Task: Notify me on email for workflow runs on repositories set up with GitHub Actions.
Action: Mouse moved to (1094, 106)
Screenshot: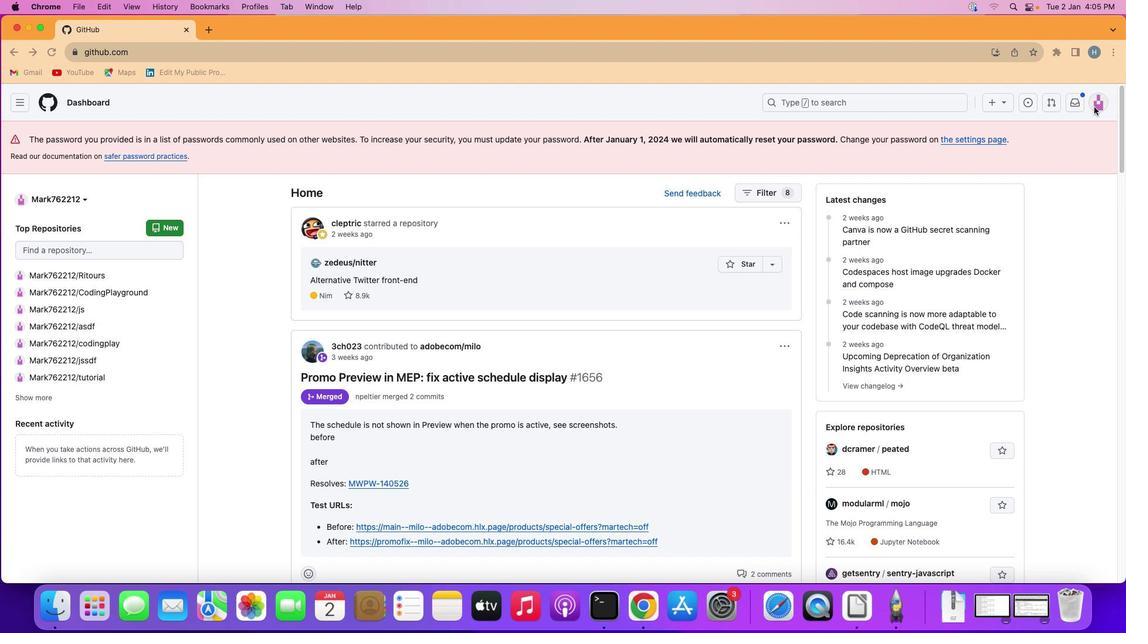 
Action: Mouse pressed left at (1094, 106)
Screenshot: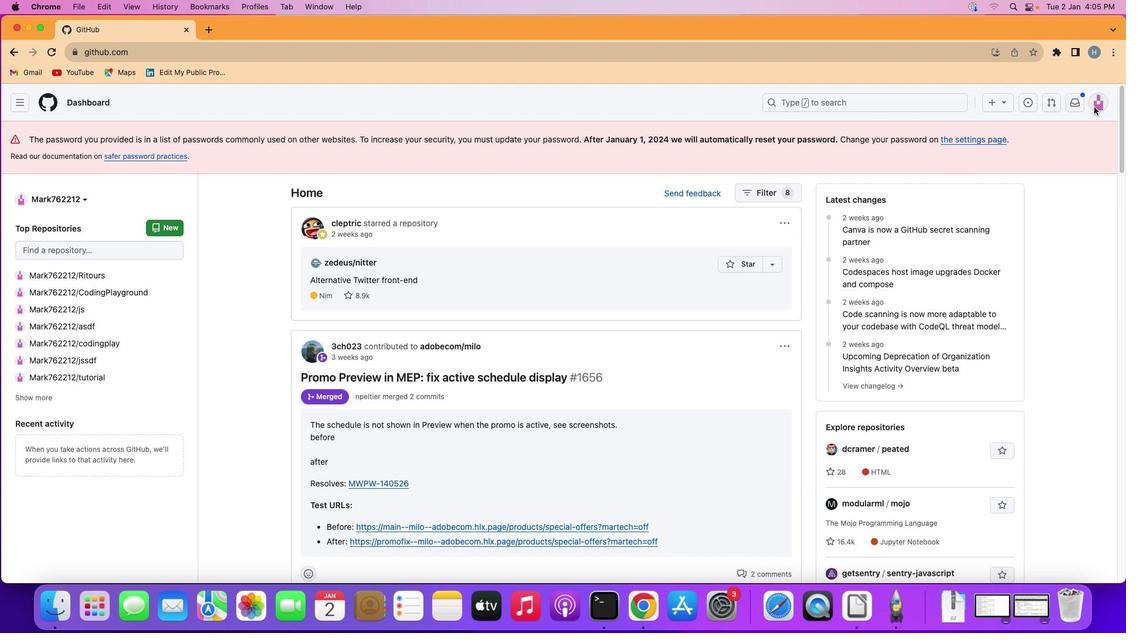
Action: Mouse moved to (1099, 98)
Screenshot: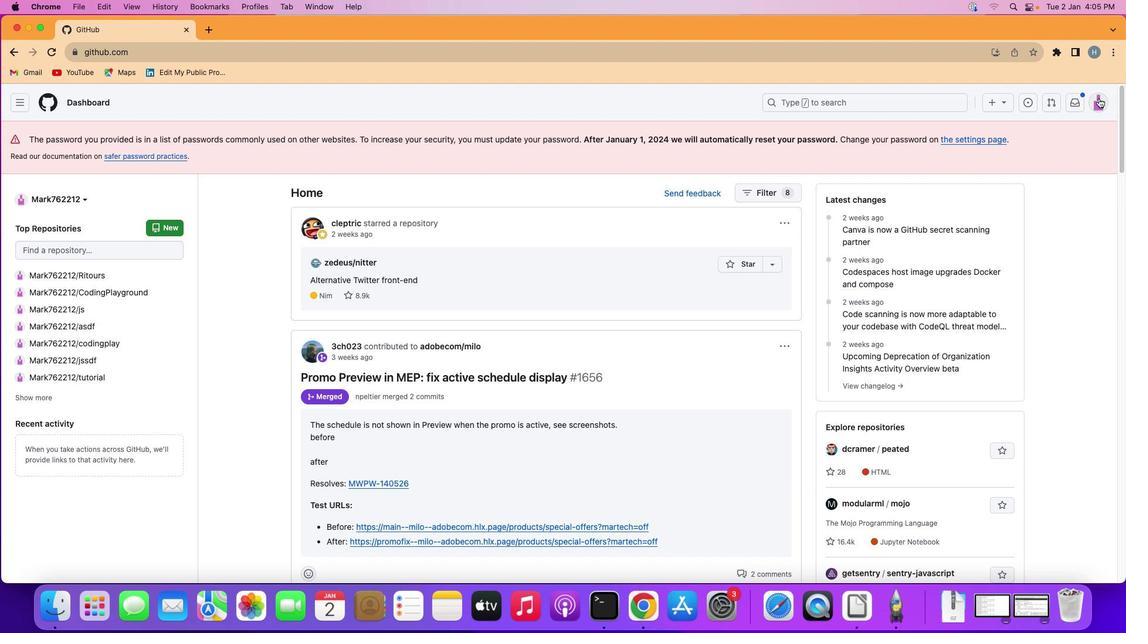 
Action: Mouse pressed left at (1099, 98)
Screenshot: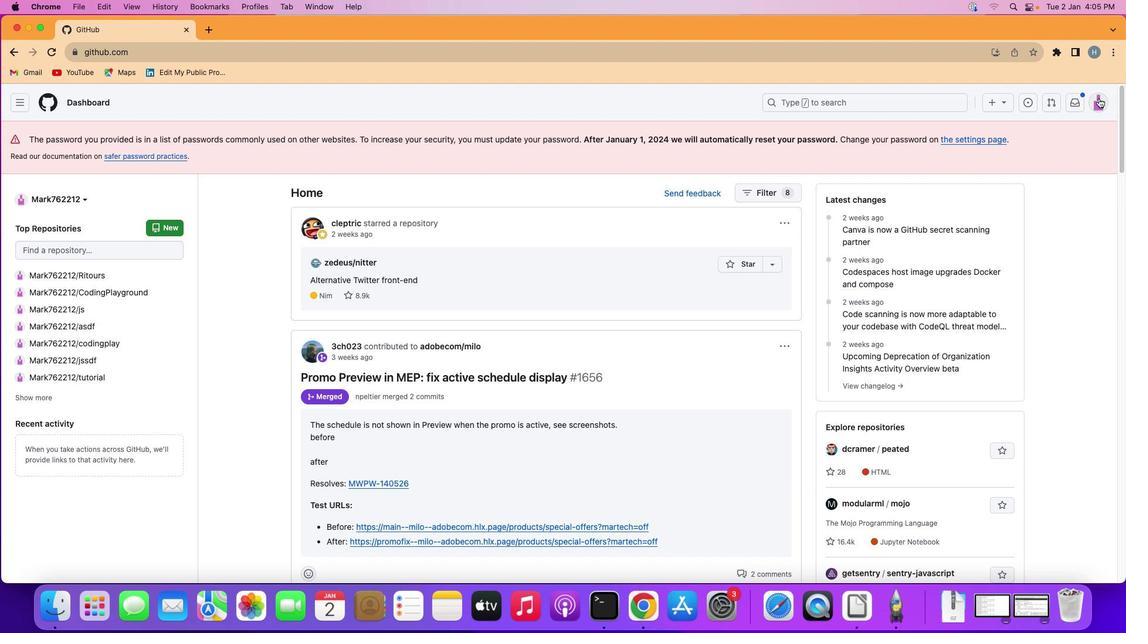 
Action: Mouse moved to (1004, 420)
Screenshot: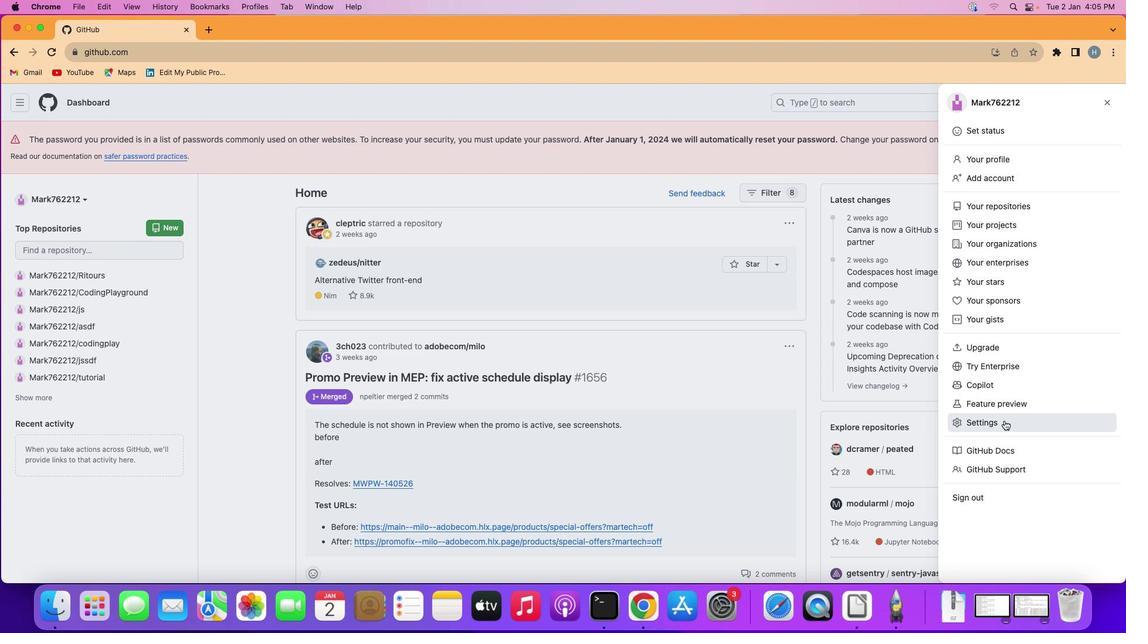 
Action: Mouse pressed left at (1004, 420)
Screenshot: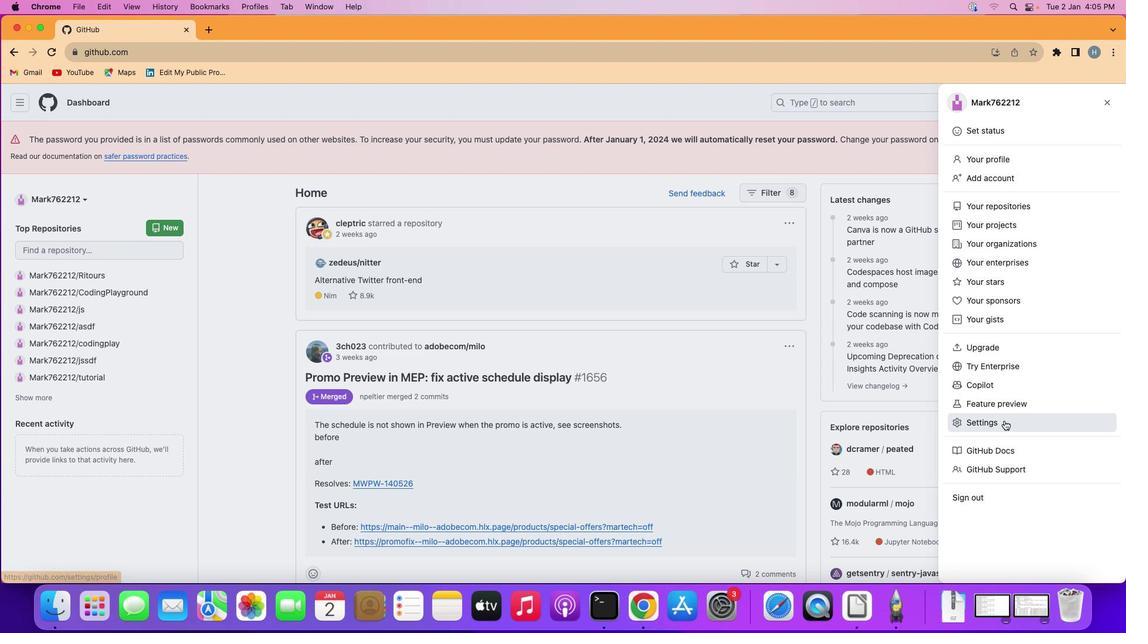 
Action: Mouse moved to (268, 321)
Screenshot: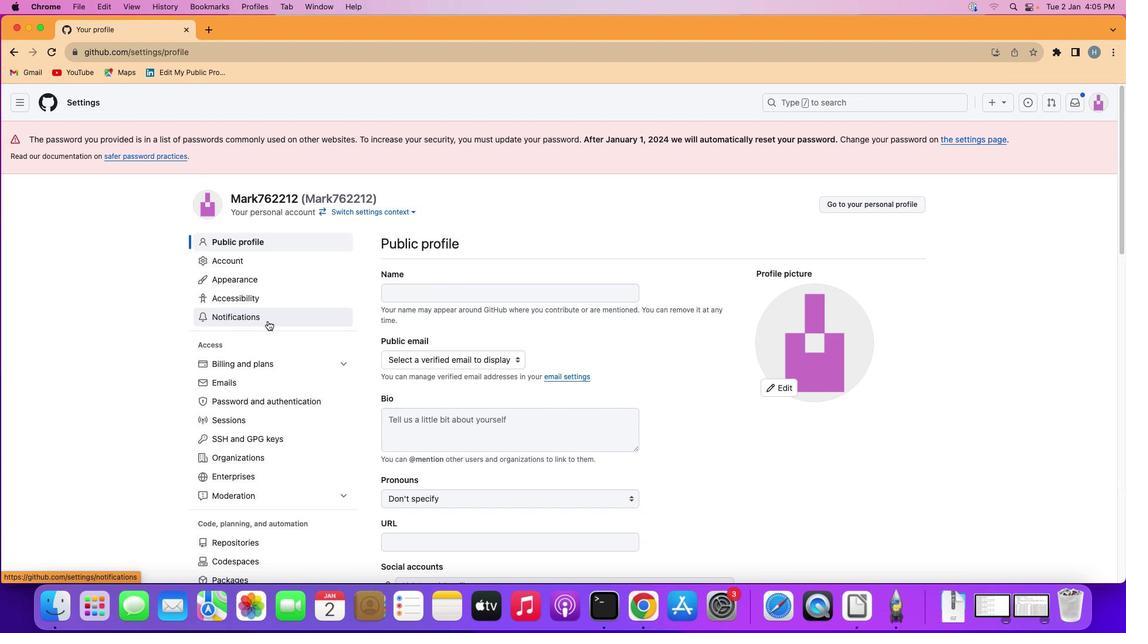 
Action: Mouse pressed left at (268, 321)
Screenshot: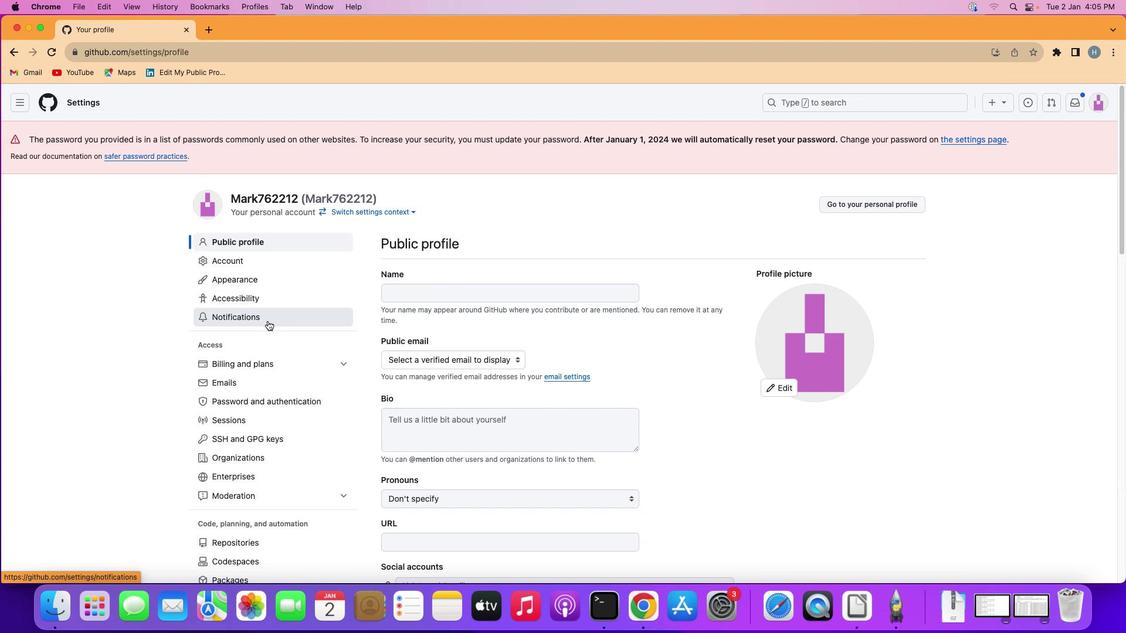 
Action: Mouse moved to (492, 370)
Screenshot: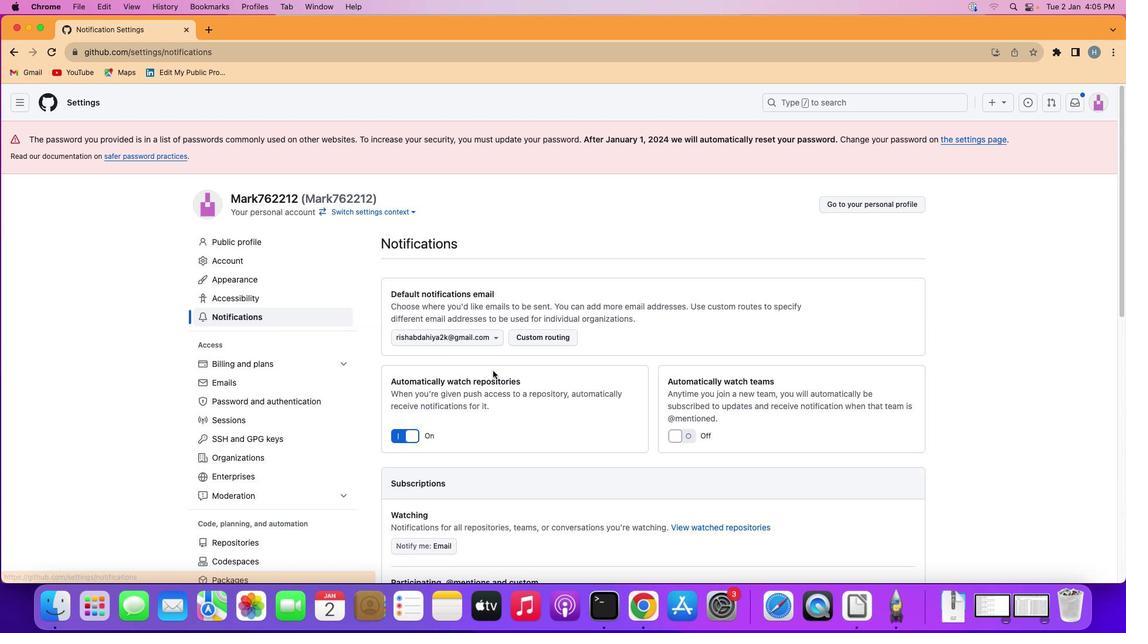 
Action: Mouse scrolled (492, 370) with delta (0, 0)
Screenshot: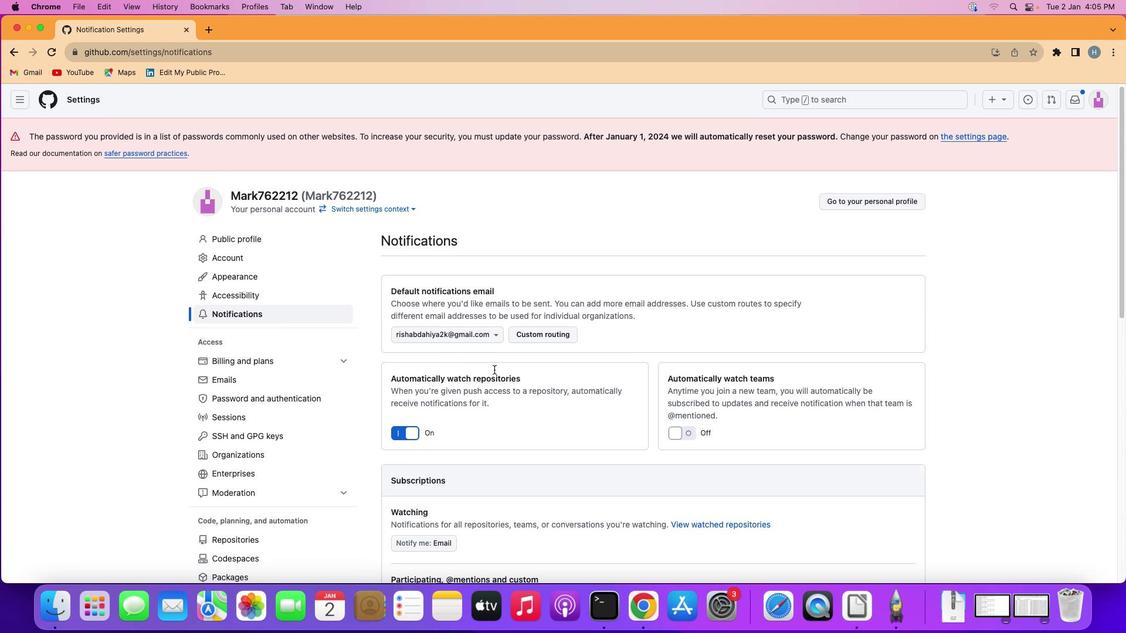 
Action: Mouse moved to (493, 370)
Screenshot: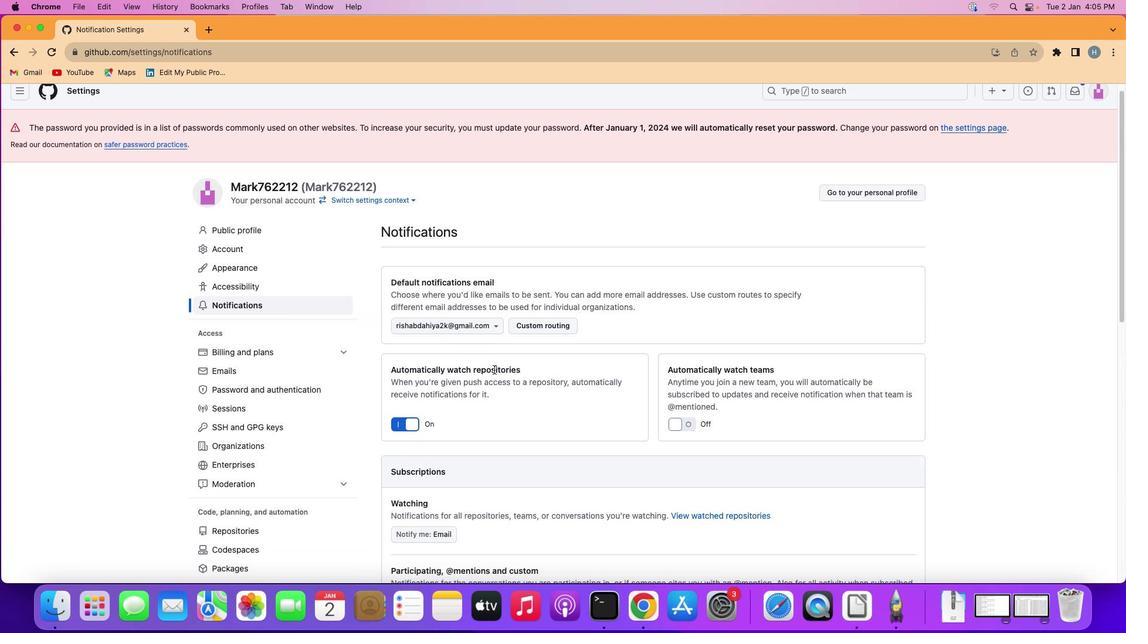 
Action: Mouse scrolled (493, 370) with delta (0, 0)
Screenshot: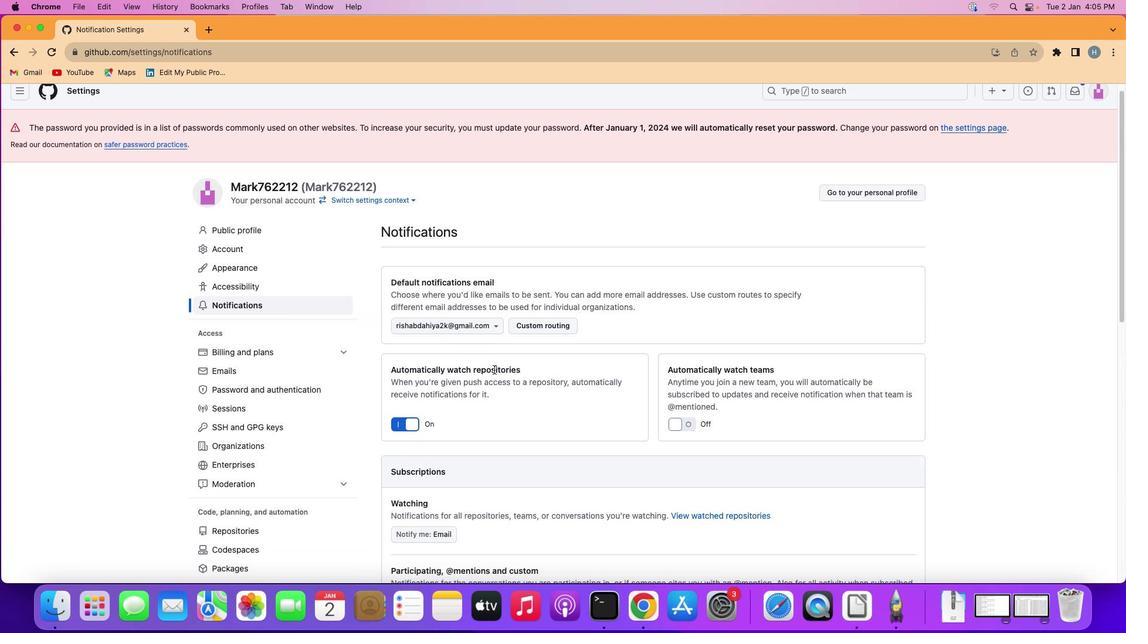 
Action: Mouse moved to (493, 370)
Screenshot: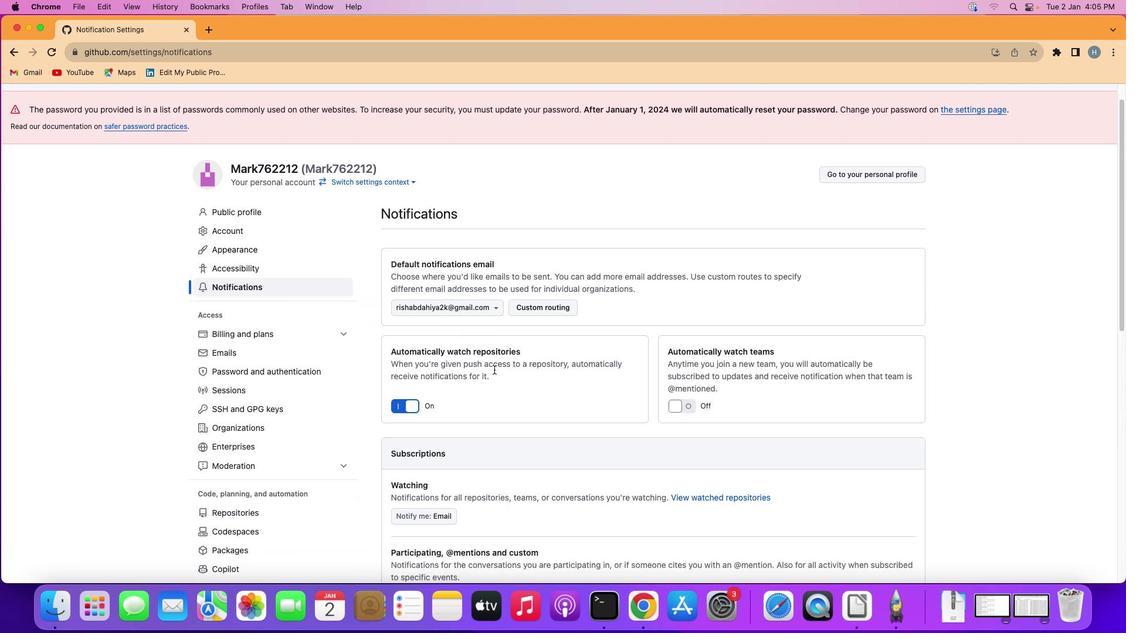
Action: Mouse scrolled (493, 370) with delta (0, -1)
Screenshot: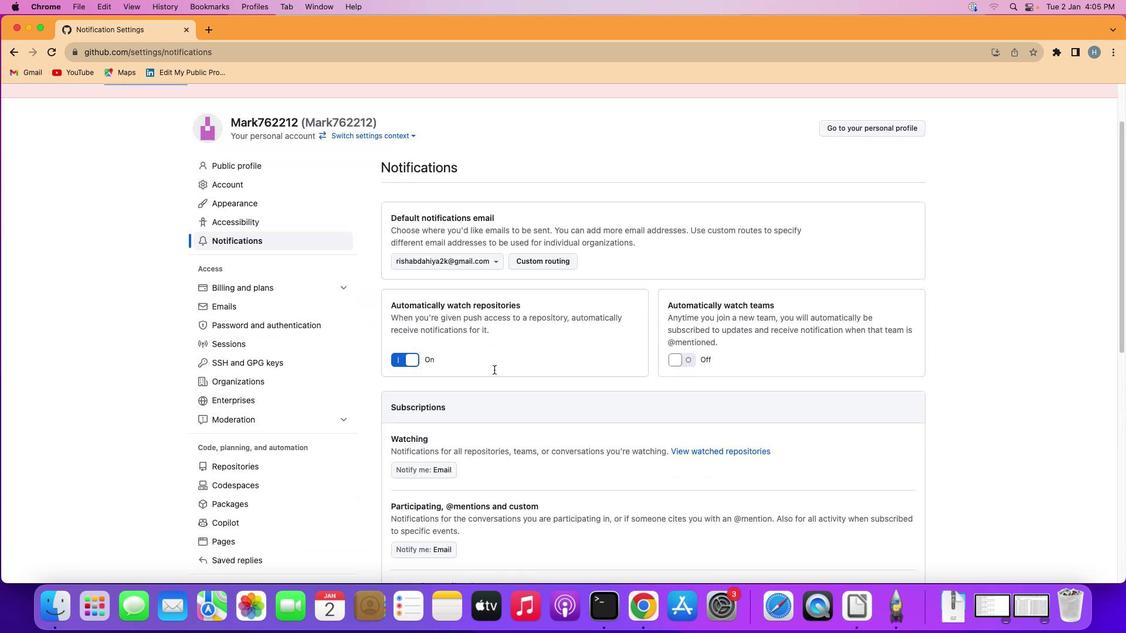 
Action: Mouse moved to (493, 370)
Screenshot: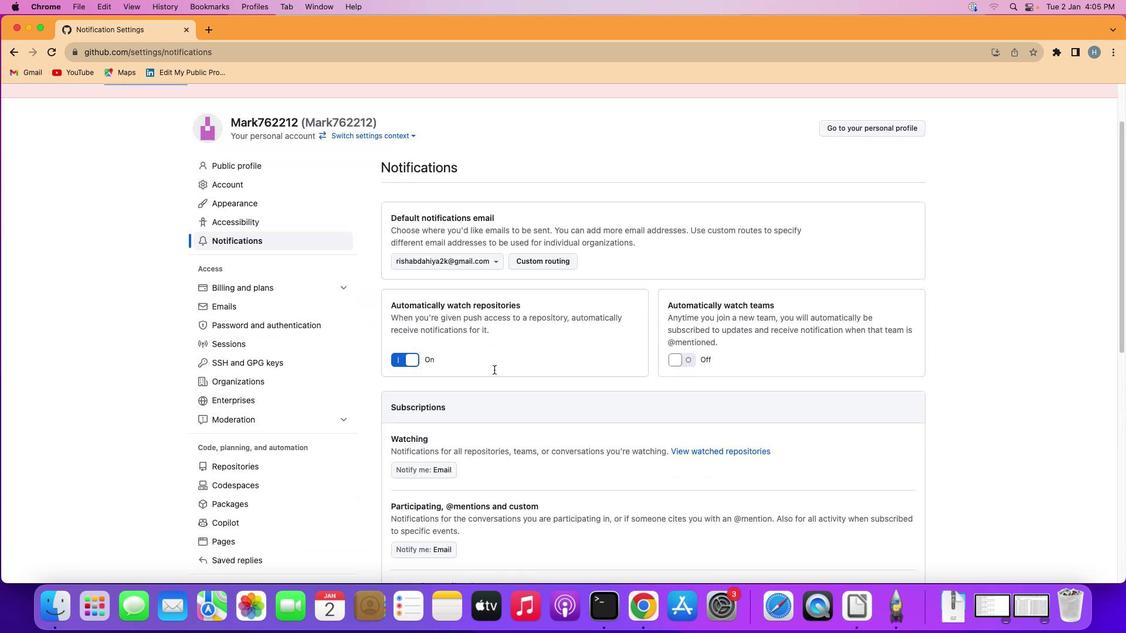 
Action: Mouse scrolled (493, 370) with delta (0, -1)
Screenshot: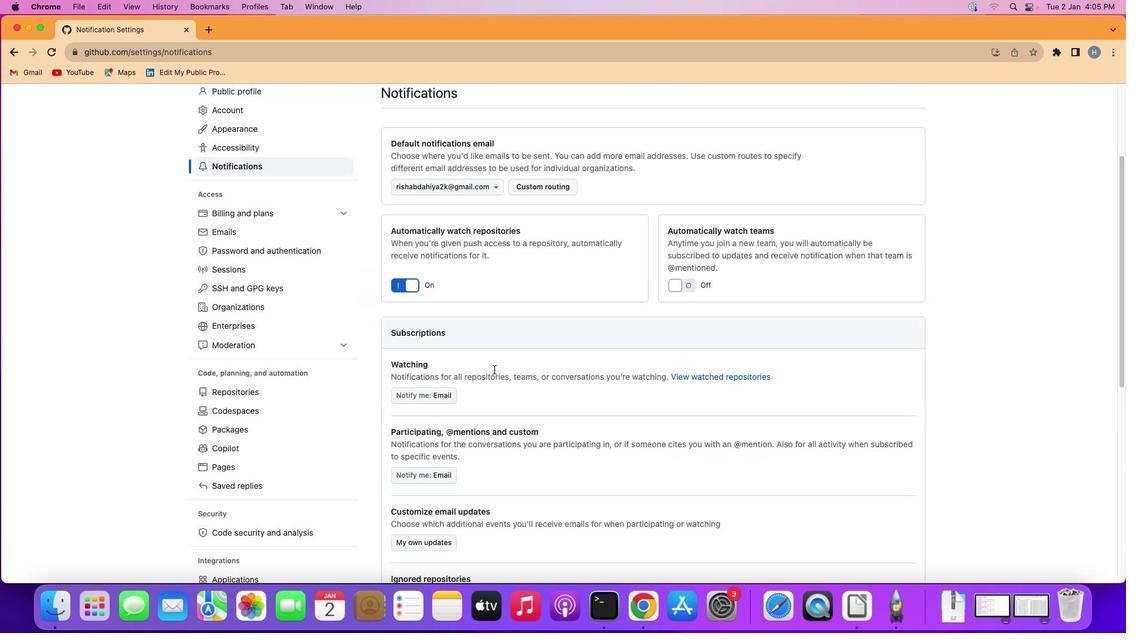 
Action: Mouse scrolled (493, 370) with delta (0, 0)
Screenshot: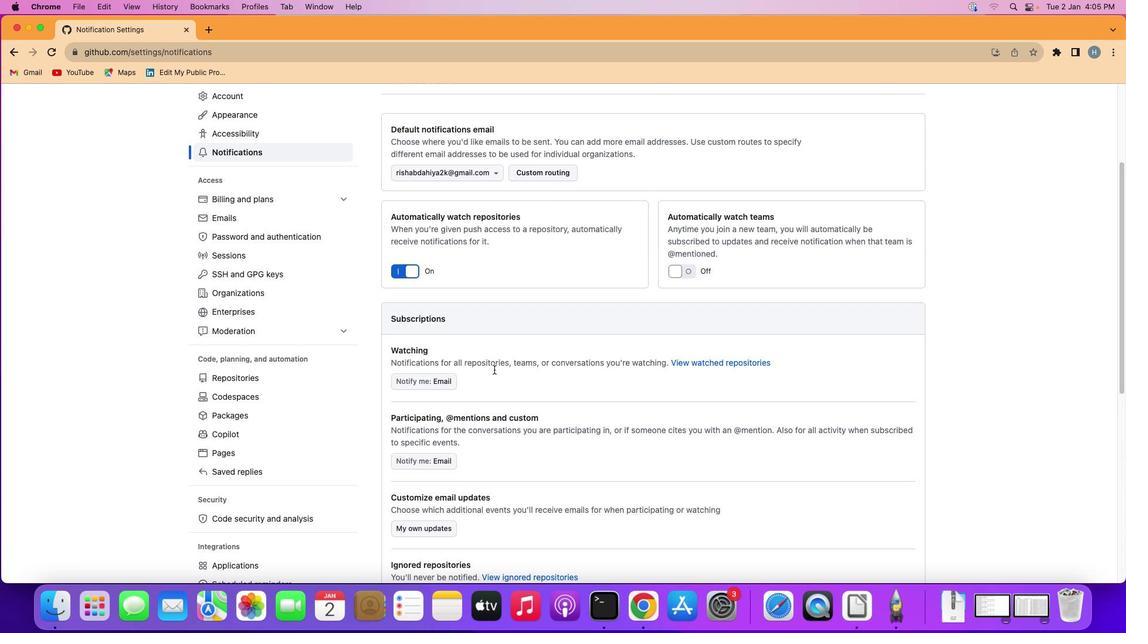 
Action: Mouse scrolled (493, 370) with delta (0, 1)
Screenshot: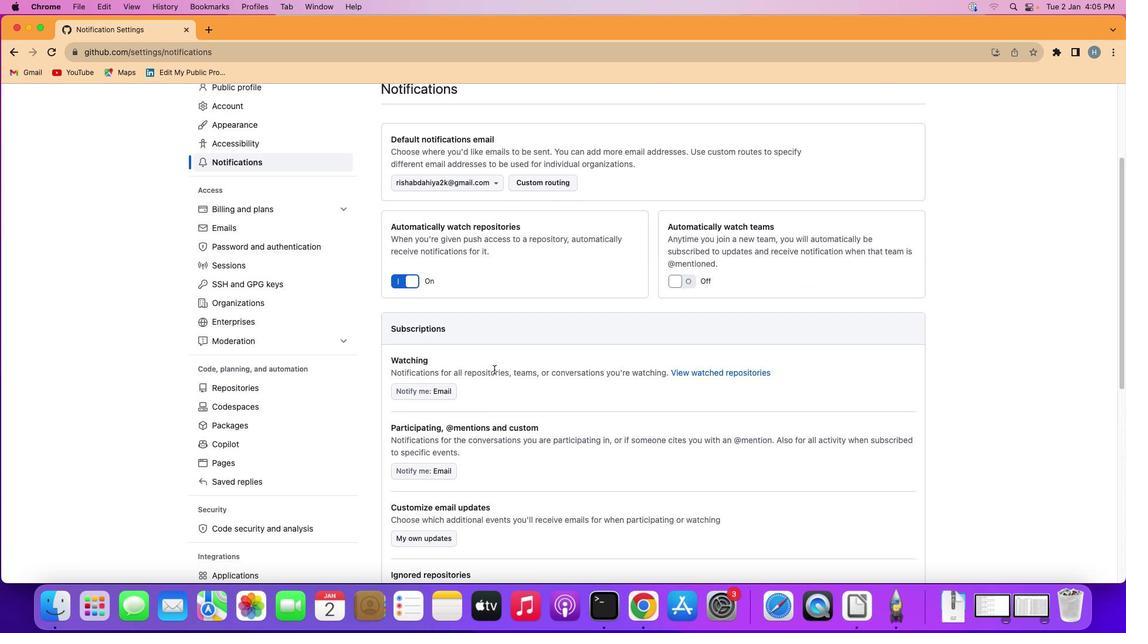 
Action: Mouse scrolled (493, 370) with delta (0, 0)
Screenshot: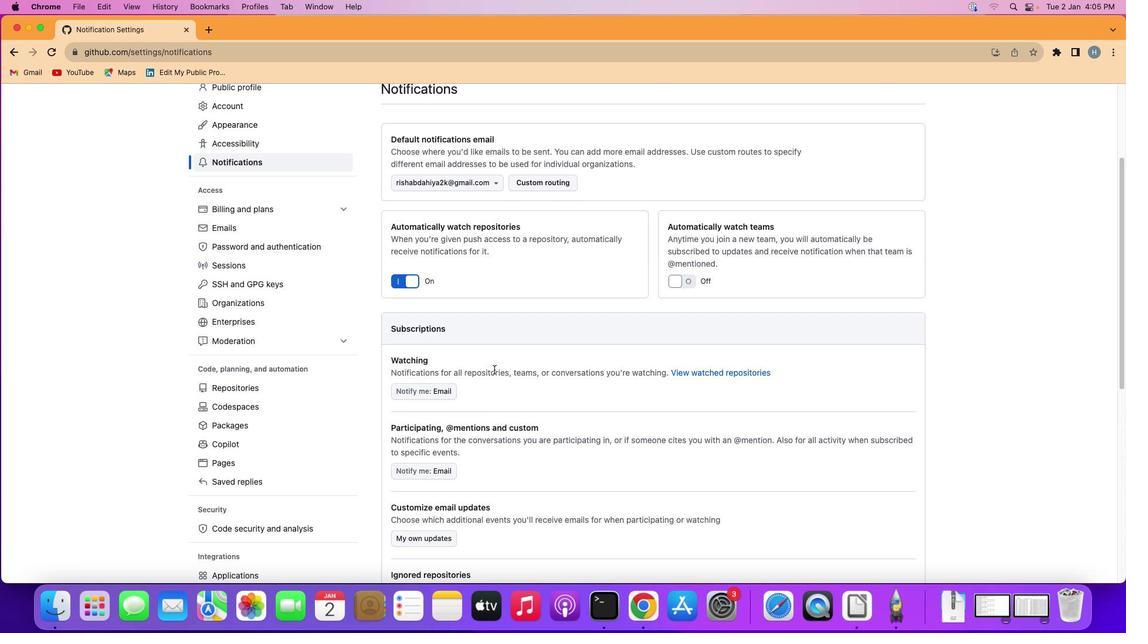 
Action: Mouse moved to (493, 369)
Screenshot: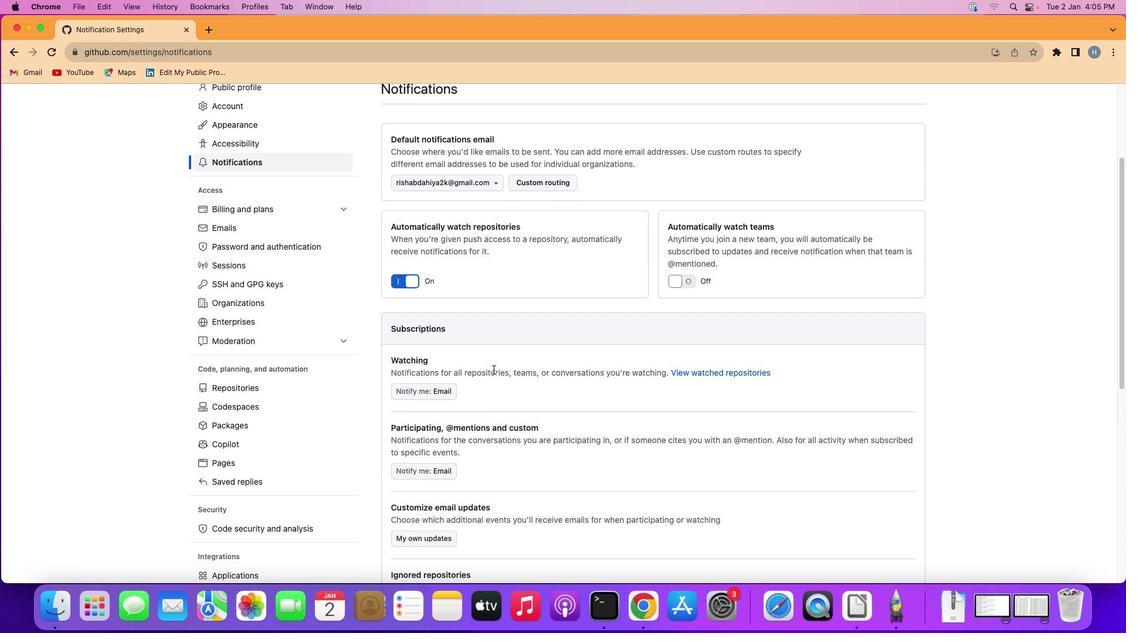 
Action: Mouse scrolled (493, 369) with delta (0, 0)
Screenshot: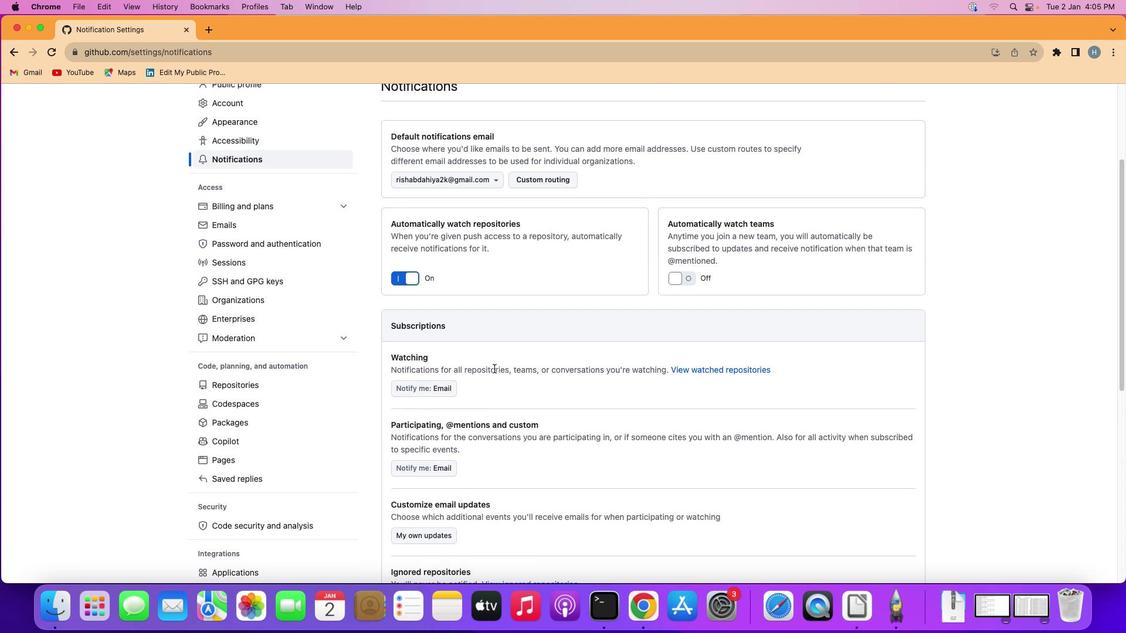 
Action: Mouse moved to (493, 369)
Screenshot: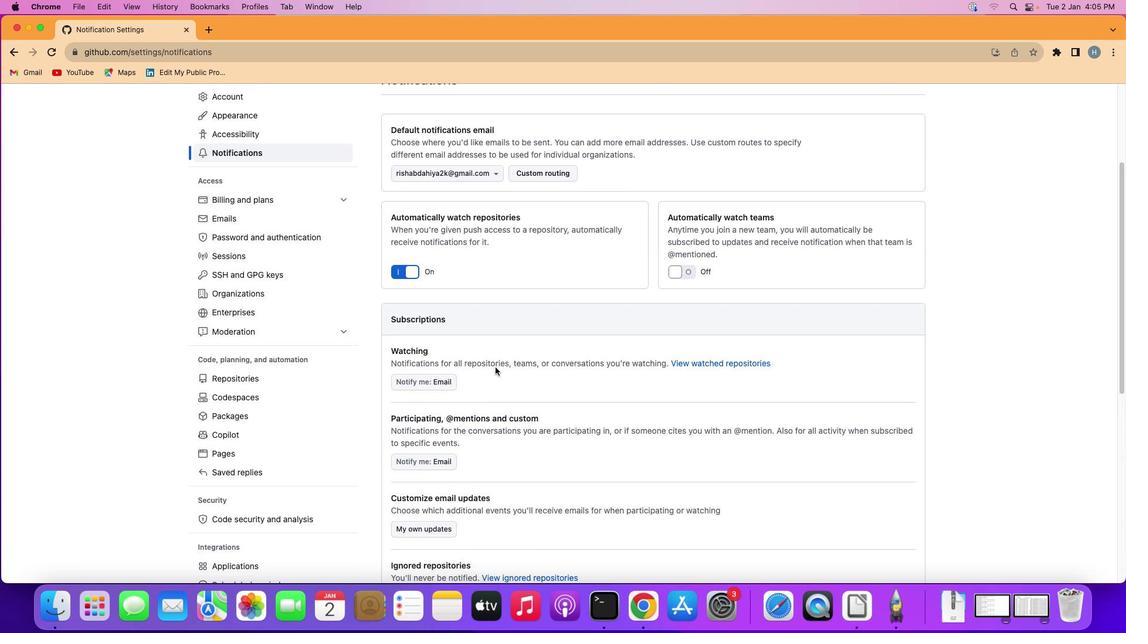 
Action: Mouse scrolled (493, 369) with delta (0, 0)
Screenshot: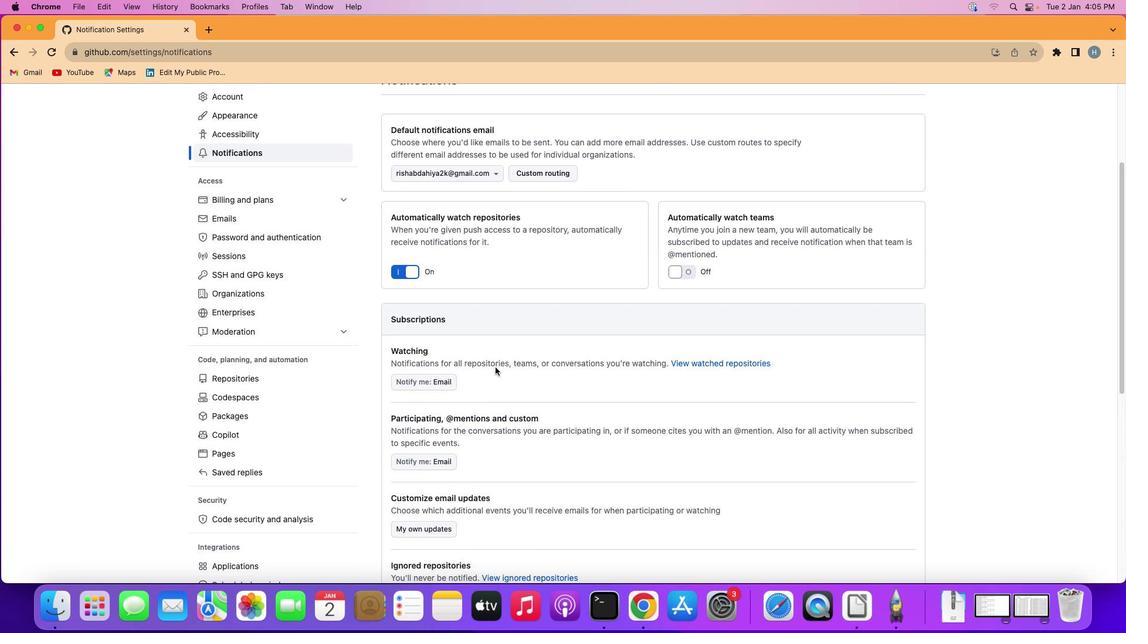 
Action: Mouse moved to (532, 371)
Screenshot: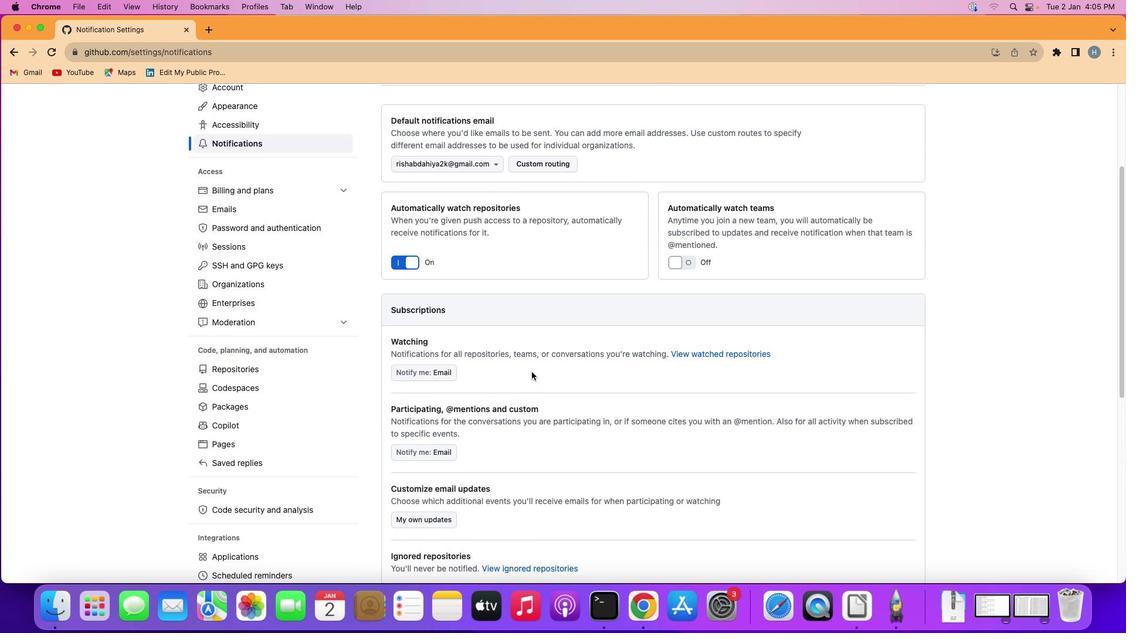 
Action: Mouse scrolled (532, 371) with delta (0, 0)
Screenshot: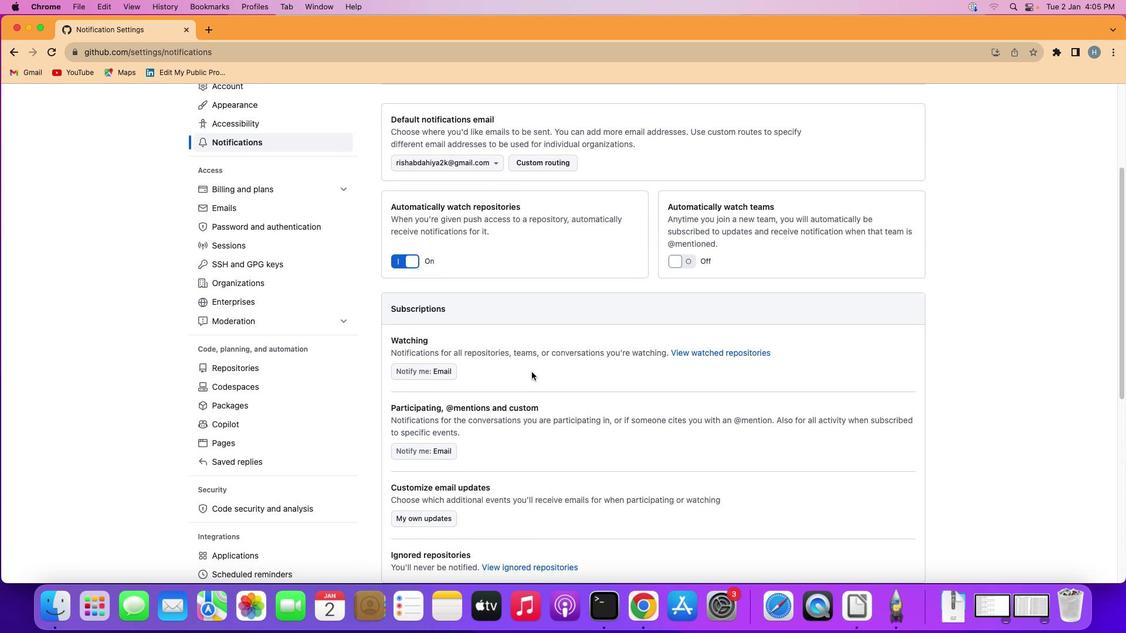 
Action: Mouse scrolled (532, 371) with delta (0, 0)
Screenshot: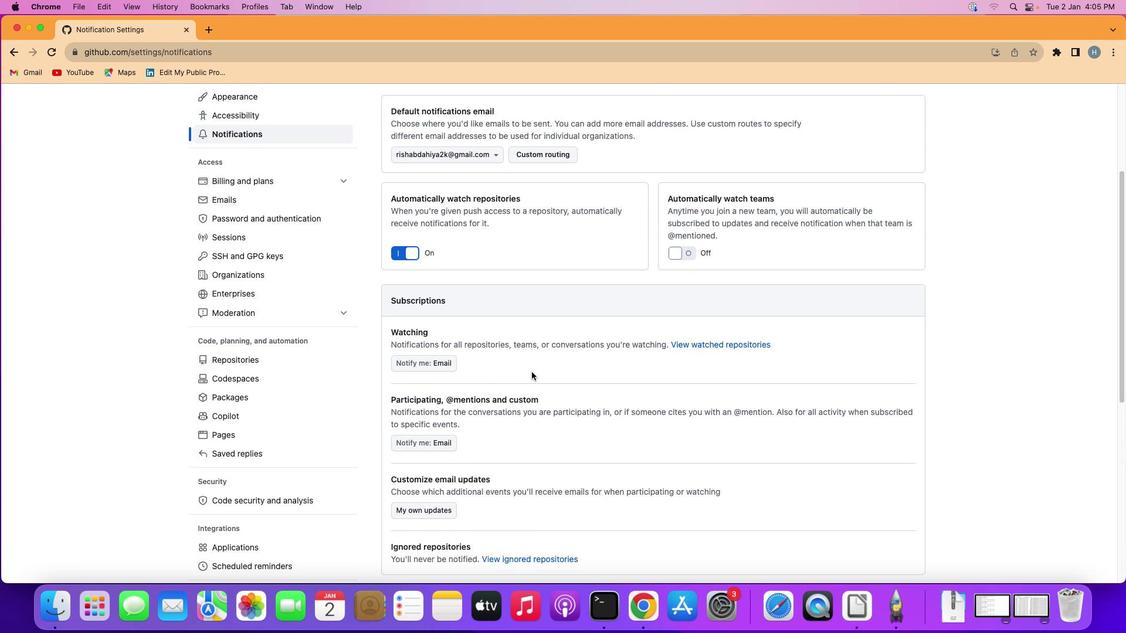 
Action: Mouse moved to (530, 373)
Screenshot: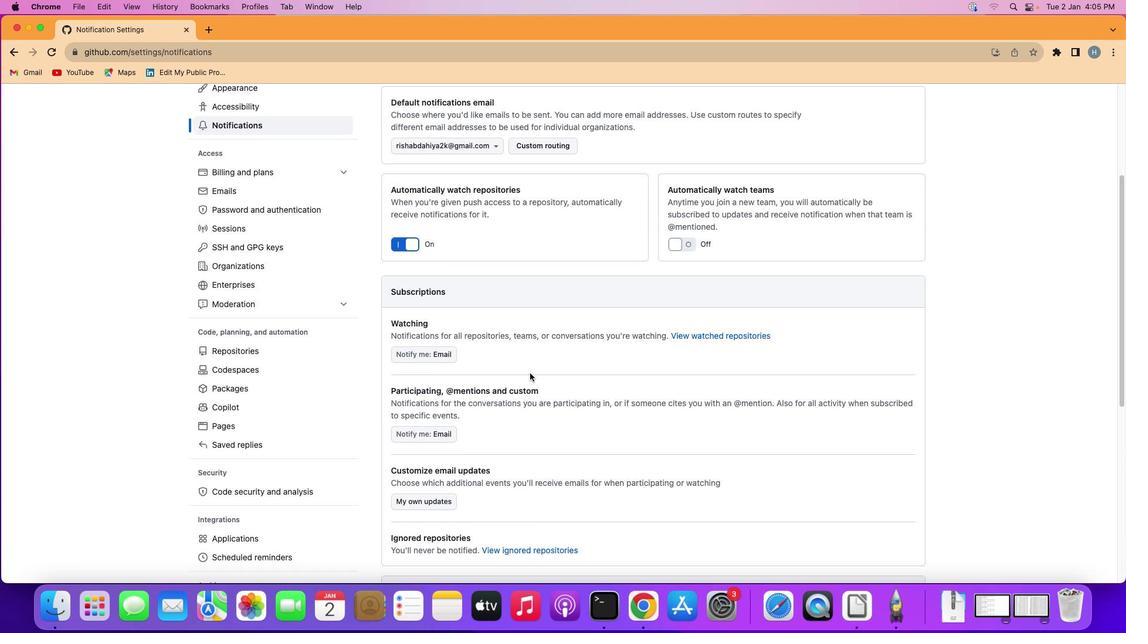 
Action: Mouse scrolled (530, 373) with delta (0, 0)
Screenshot: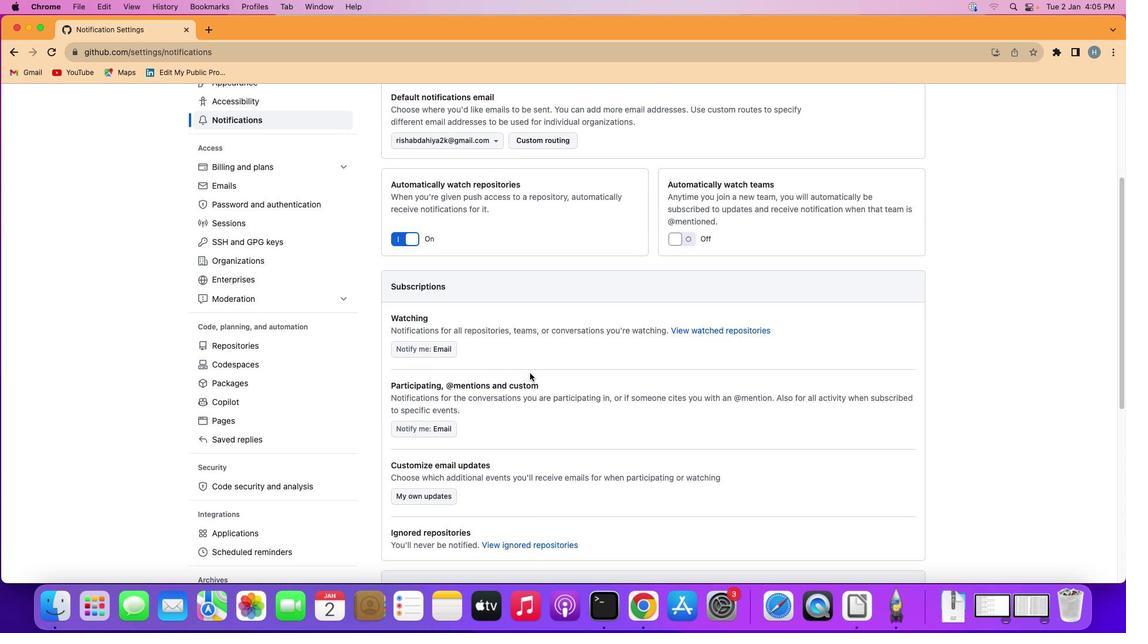 
Action: Mouse scrolled (530, 373) with delta (0, 0)
Screenshot: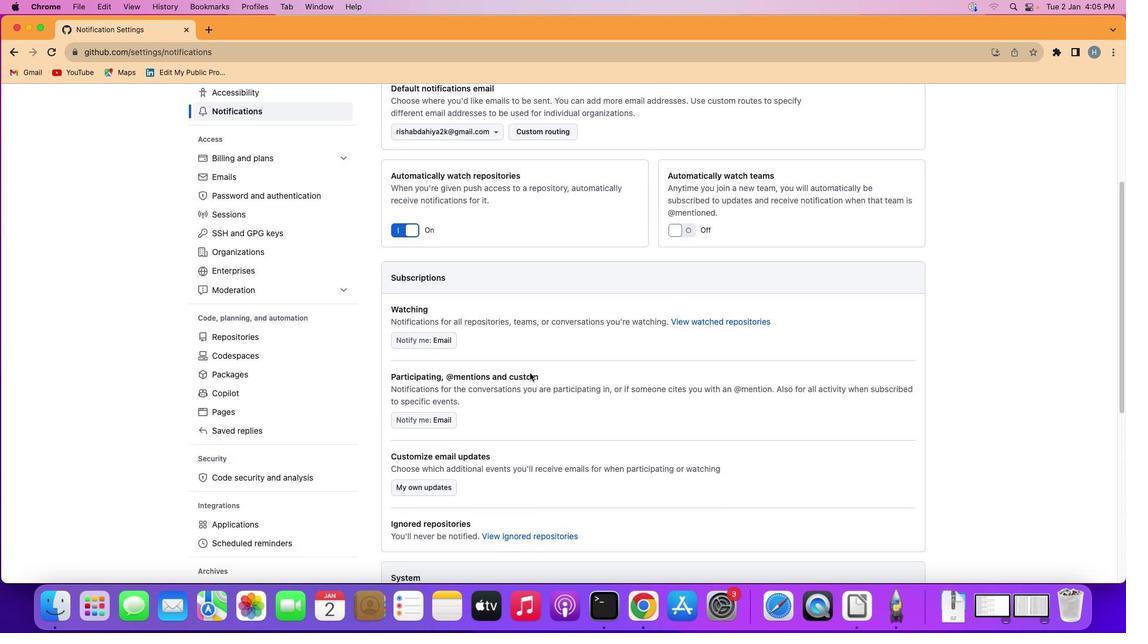 
Action: Mouse moved to (528, 377)
Screenshot: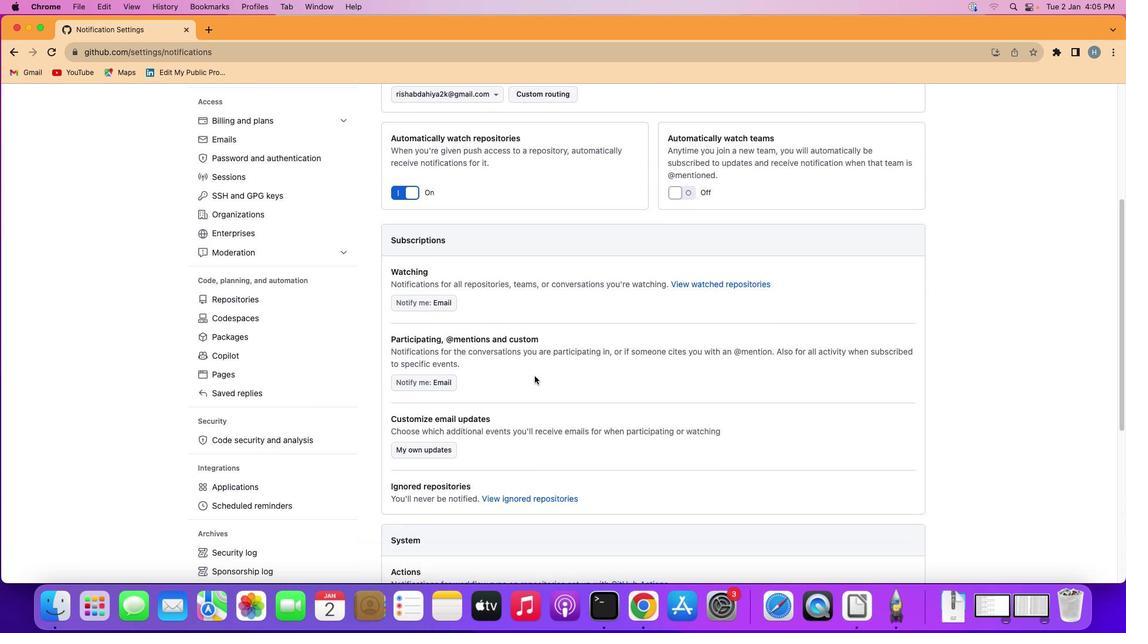 
Action: Mouse scrolled (528, 377) with delta (0, 0)
Screenshot: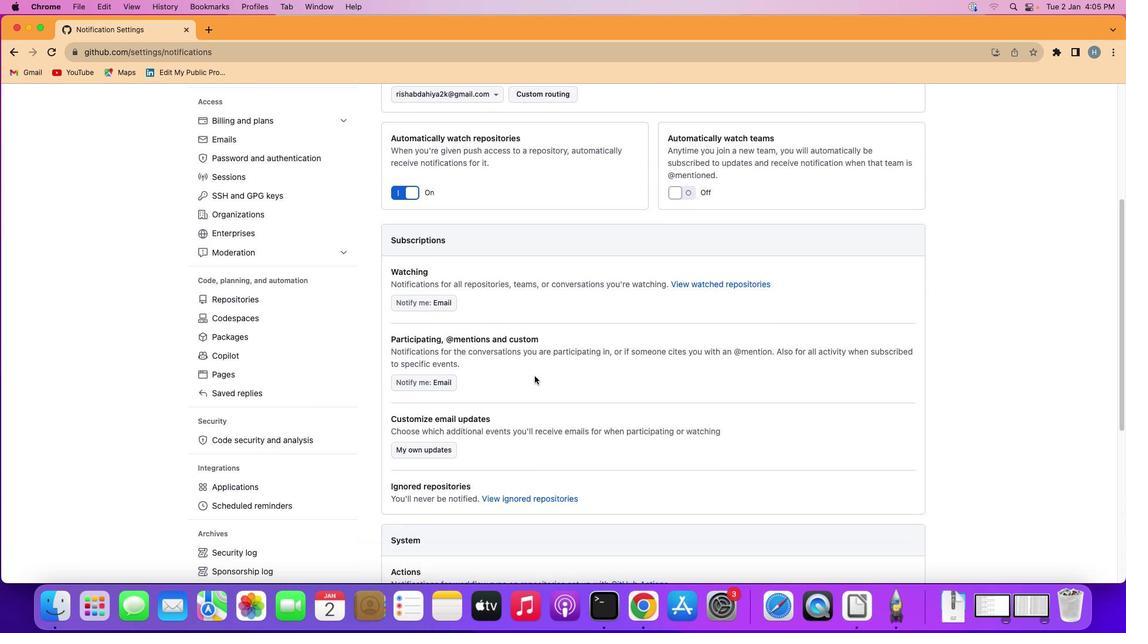 
Action: Mouse moved to (529, 377)
Screenshot: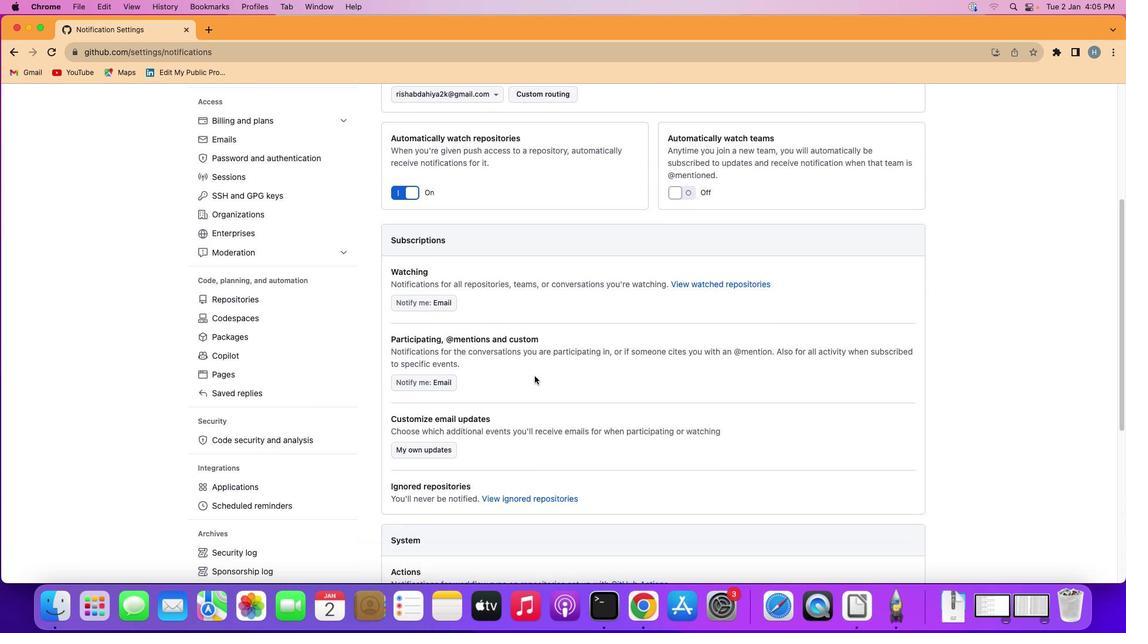 
Action: Mouse scrolled (529, 377) with delta (0, 0)
Screenshot: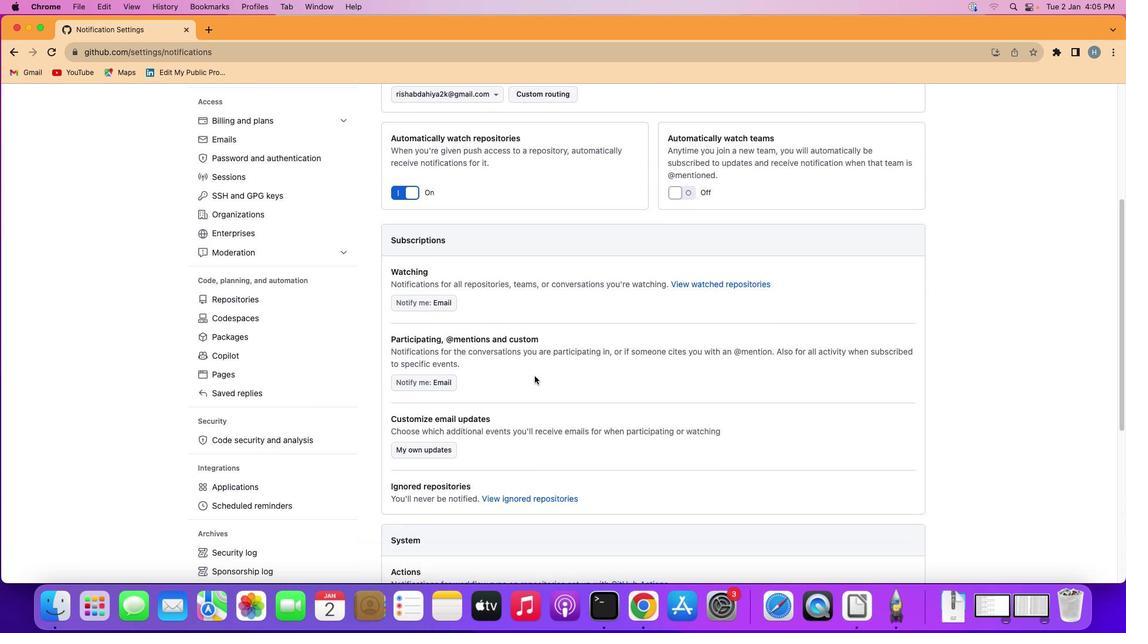 
Action: Mouse moved to (530, 377)
Screenshot: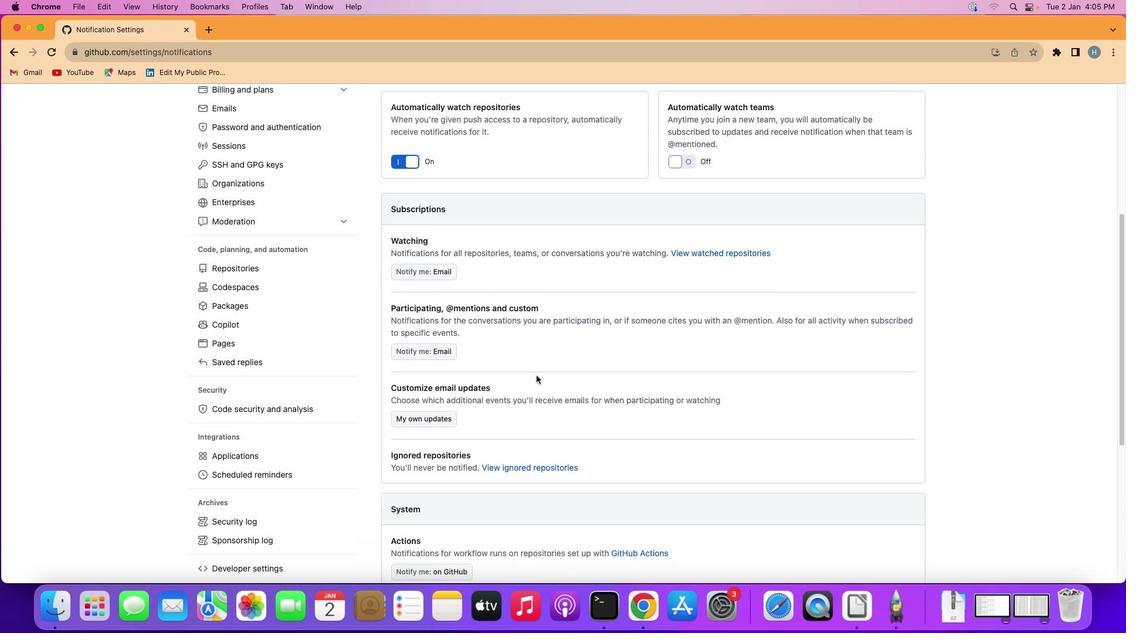 
Action: Mouse scrolled (530, 377) with delta (0, -1)
Screenshot: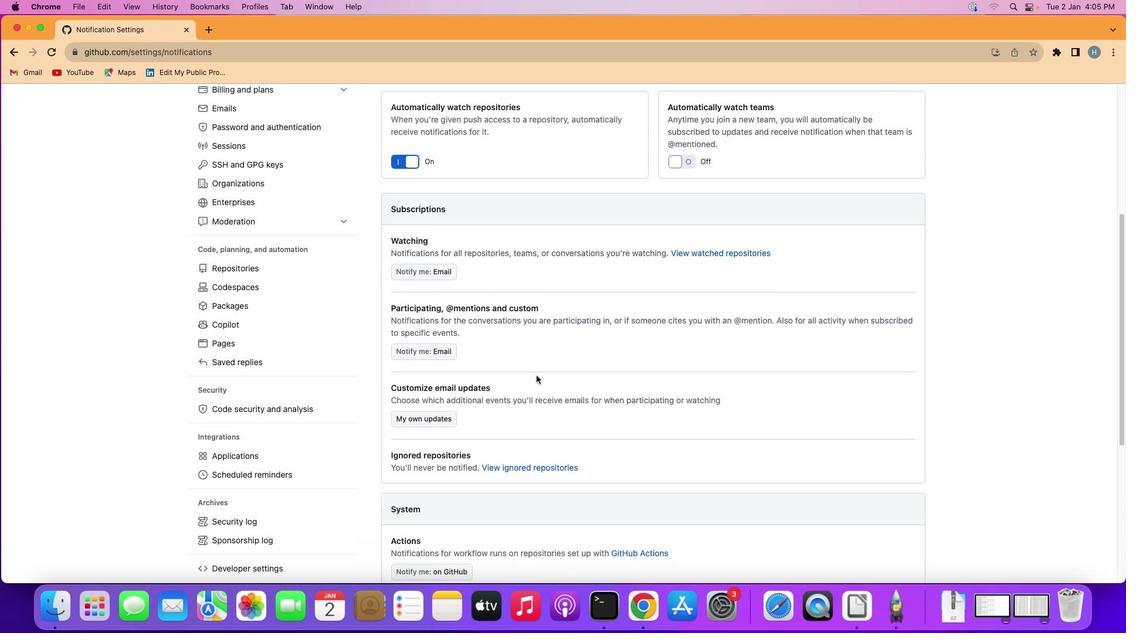 
Action: Mouse moved to (544, 371)
Screenshot: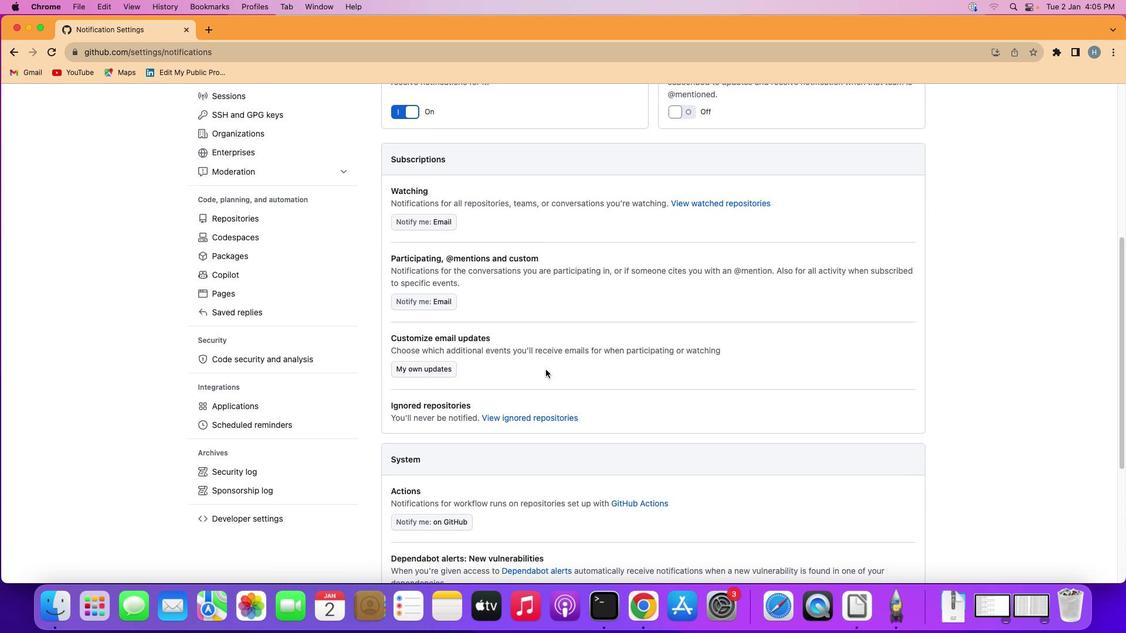 
Action: Mouse scrolled (544, 371) with delta (0, 0)
Screenshot: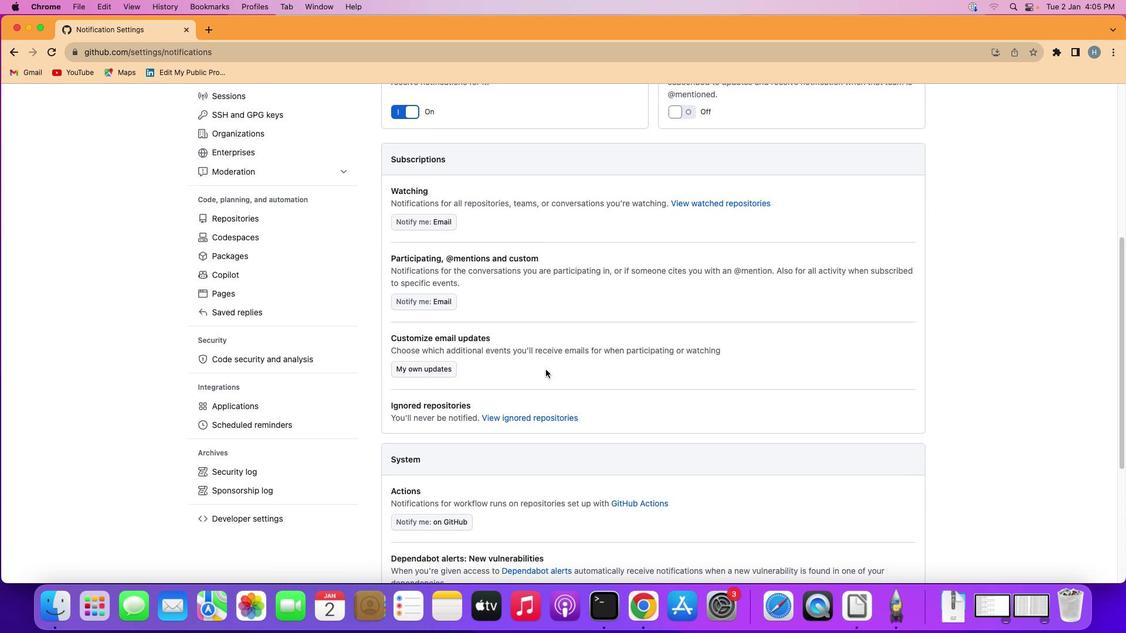 
Action: Mouse moved to (545, 371)
Screenshot: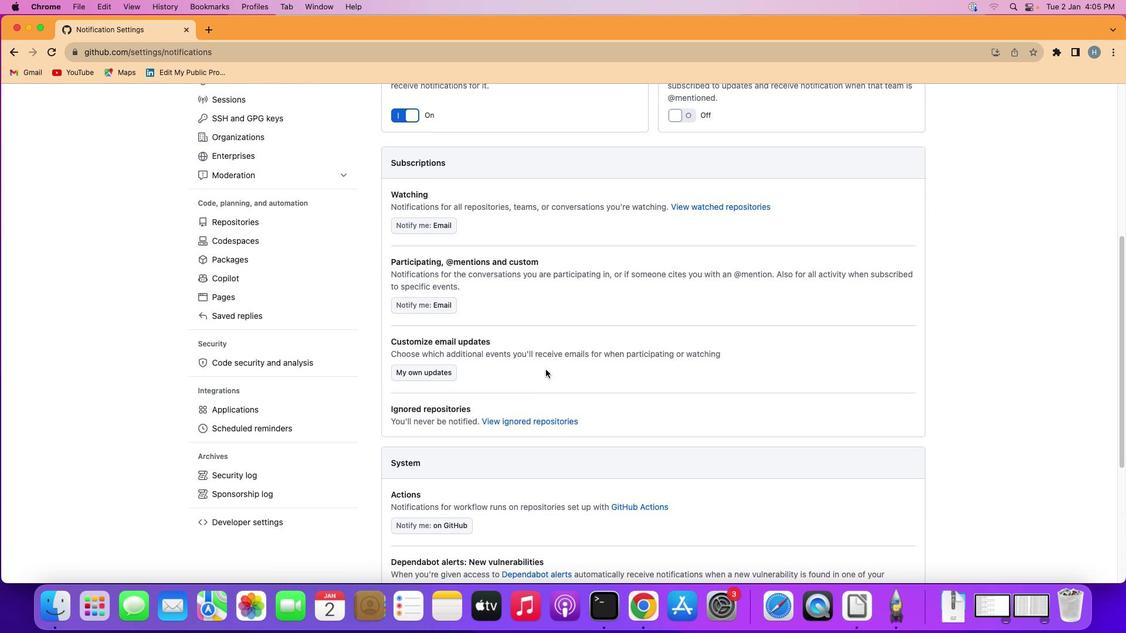 
Action: Mouse scrolled (545, 371) with delta (0, 0)
Screenshot: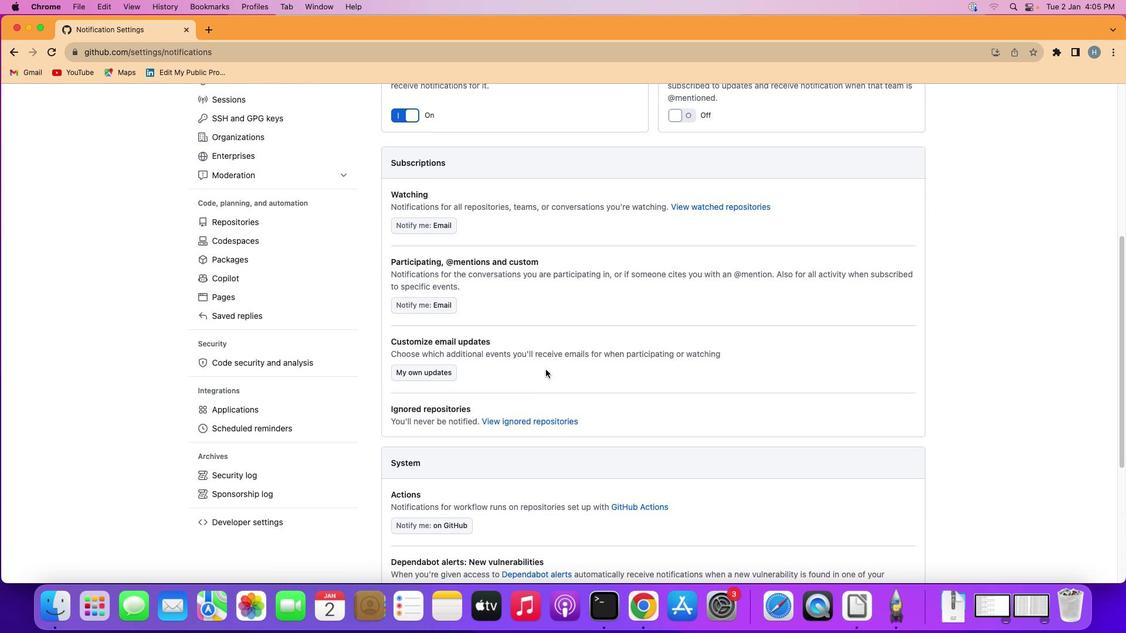 
Action: Mouse moved to (545, 370)
Screenshot: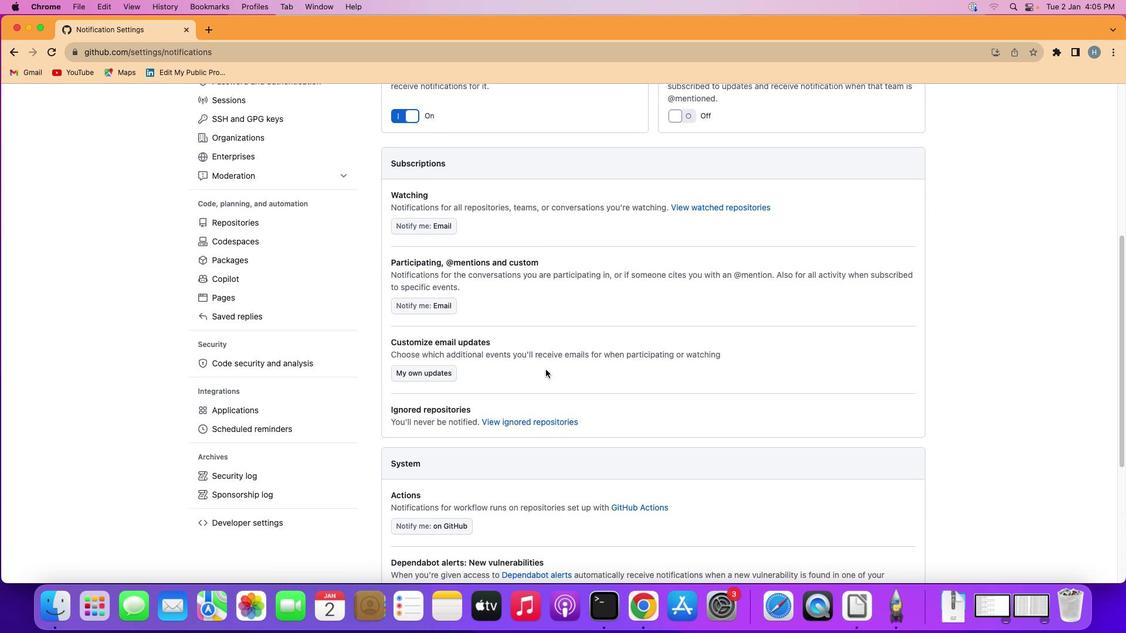 
Action: Mouse scrolled (545, 370) with delta (0, 1)
Screenshot: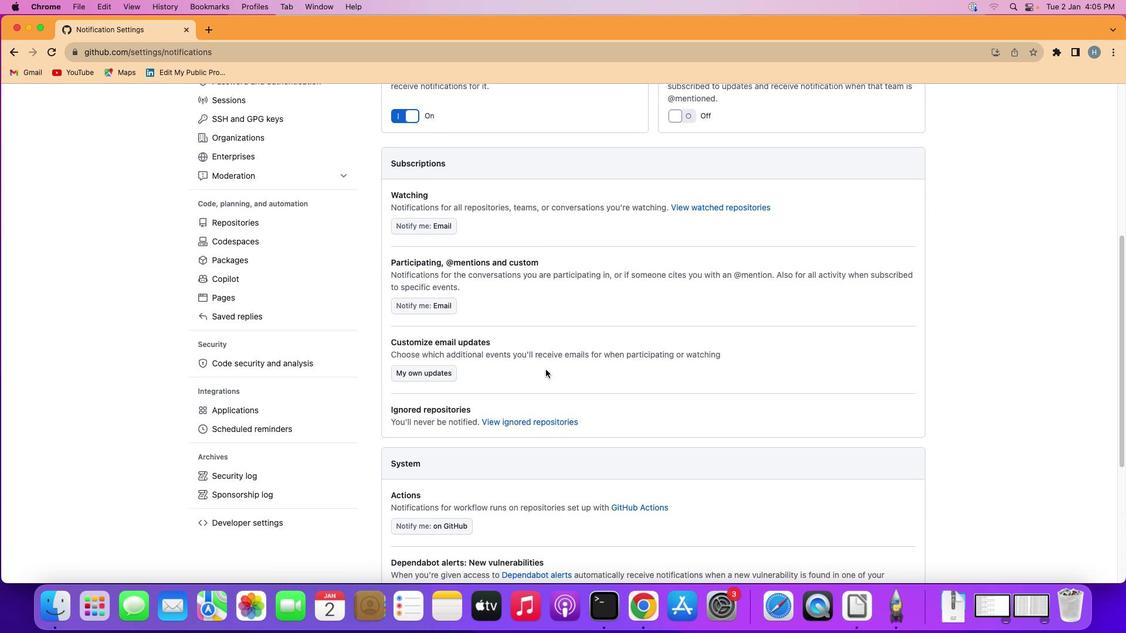 
Action: Mouse moved to (546, 370)
Screenshot: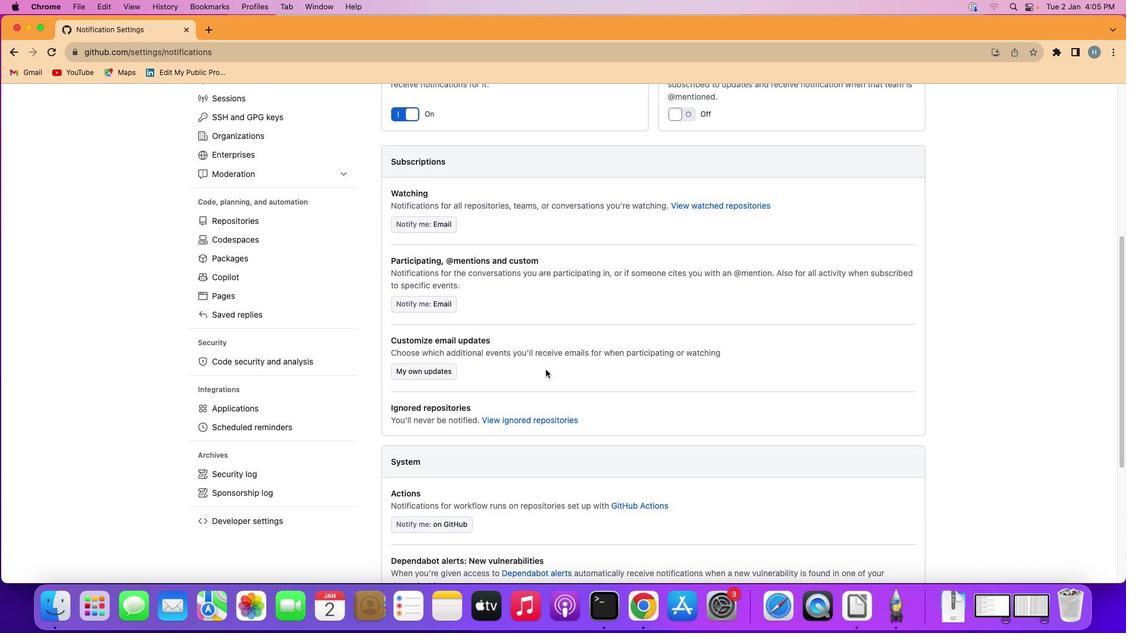 
Action: Mouse scrolled (546, 370) with delta (0, -1)
Screenshot: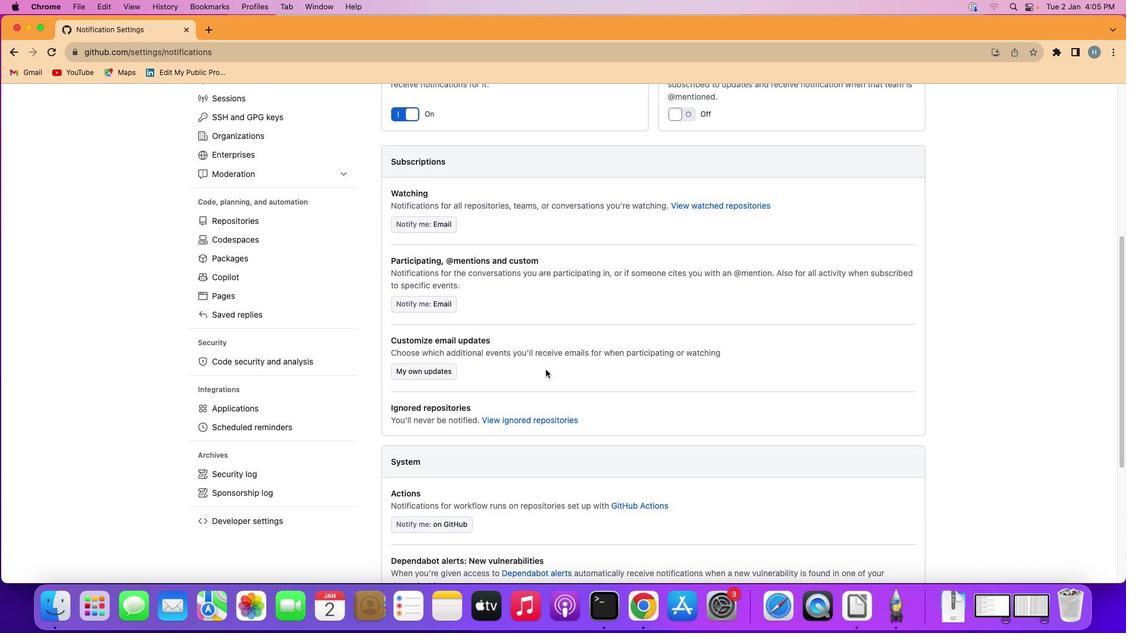 
Action: Mouse moved to (541, 377)
Screenshot: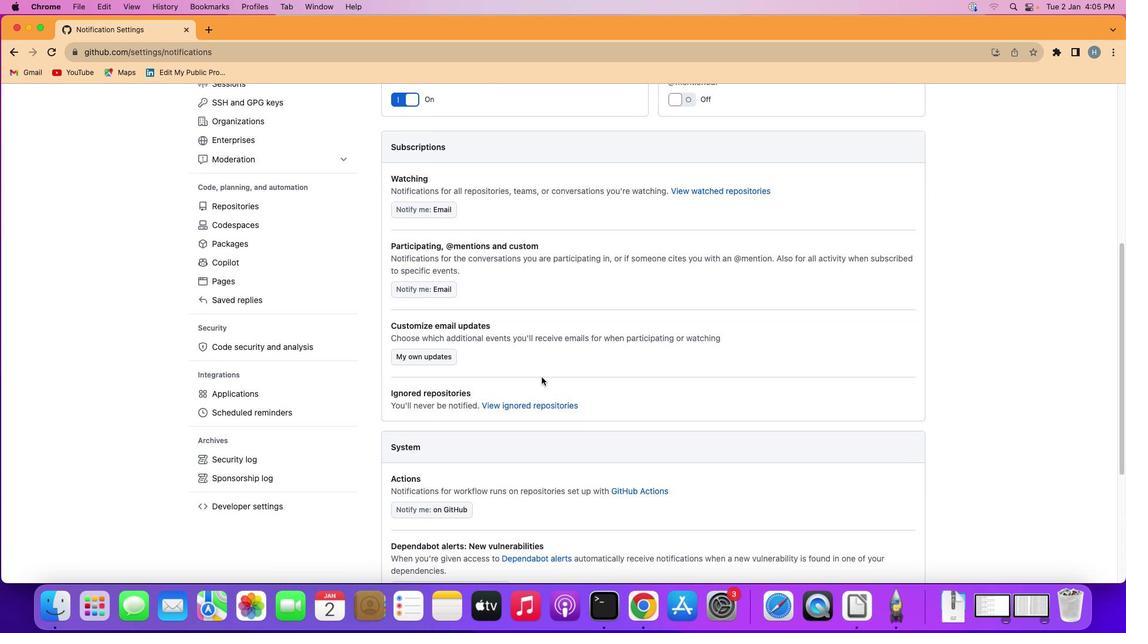 
Action: Mouse scrolled (541, 377) with delta (0, 0)
Screenshot: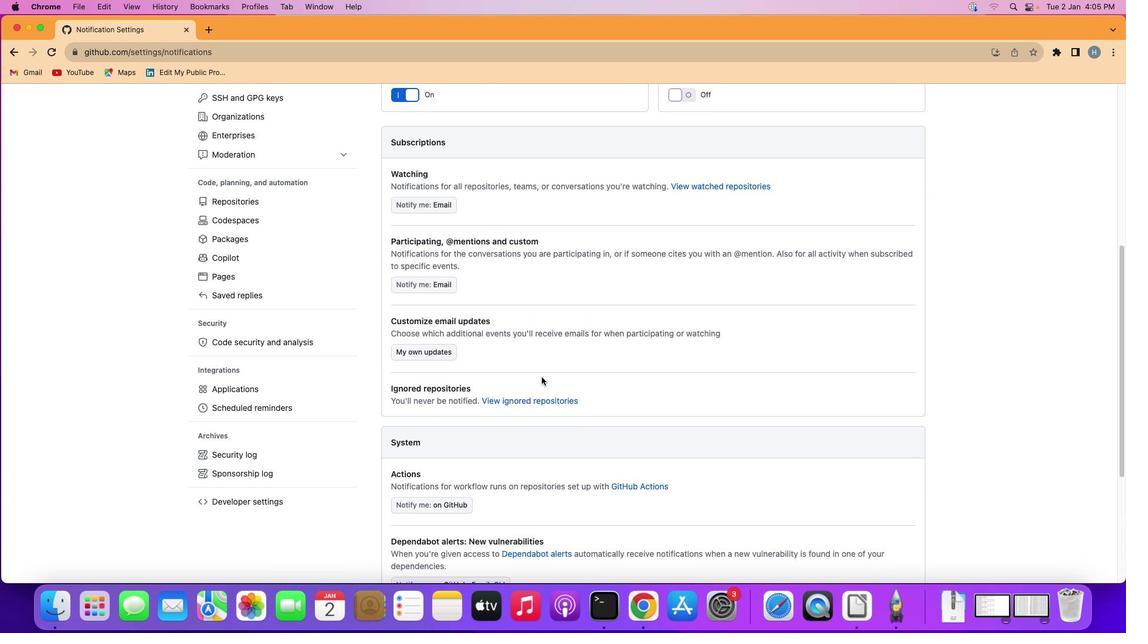 
Action: Mouse scrolled (541, 377) with delta (0, 0)
Screenshot: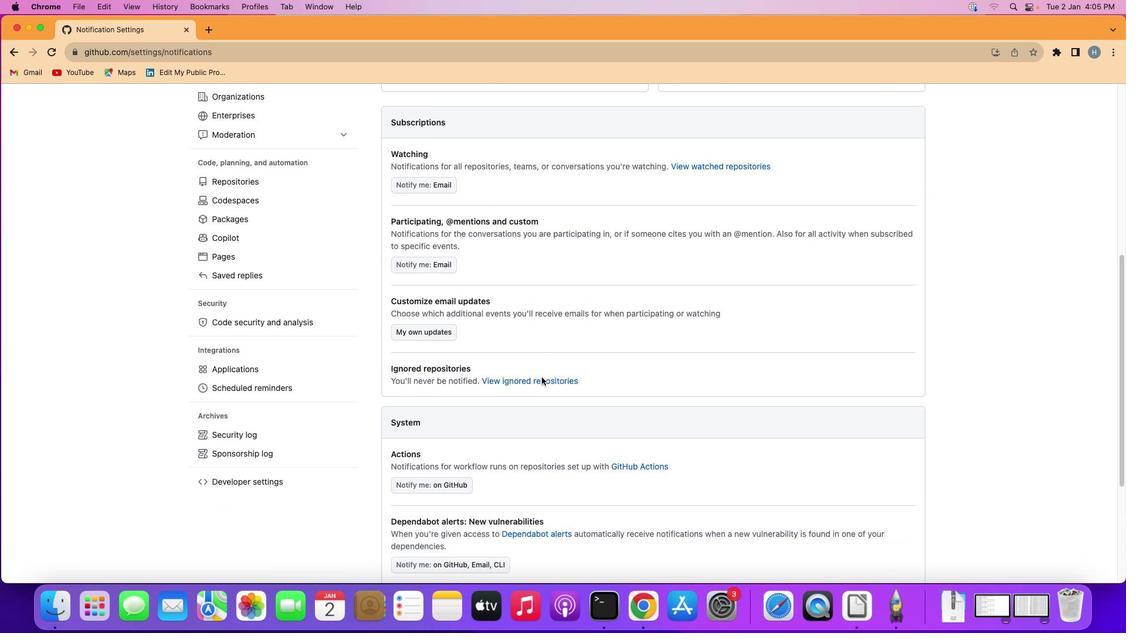 
Action: Mouse scrolled (541, 377) with delta (0, -1)
Screenshot: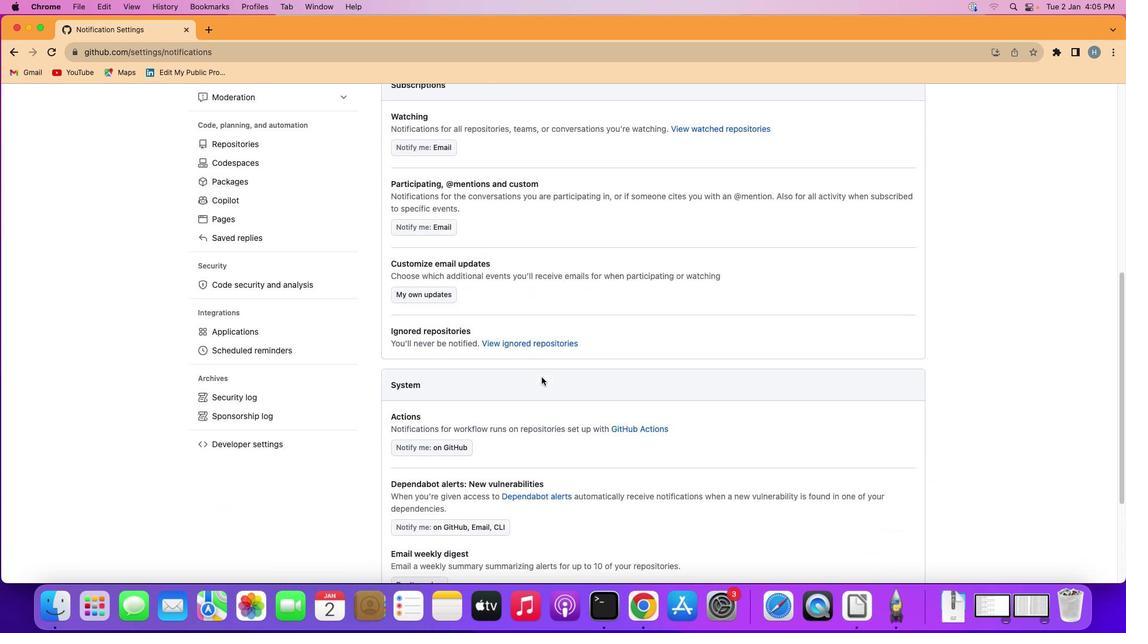 
Action: Mouse moved to (454, 412)
Screenshot: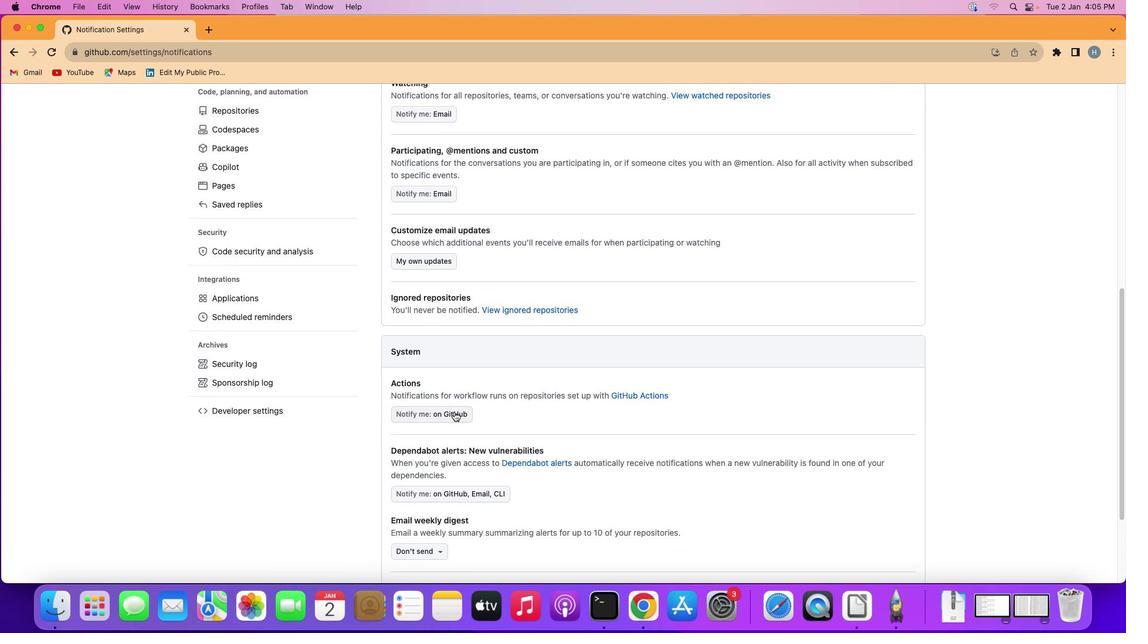
Action: Mouse pressed left at (454, 412)
Screenshot: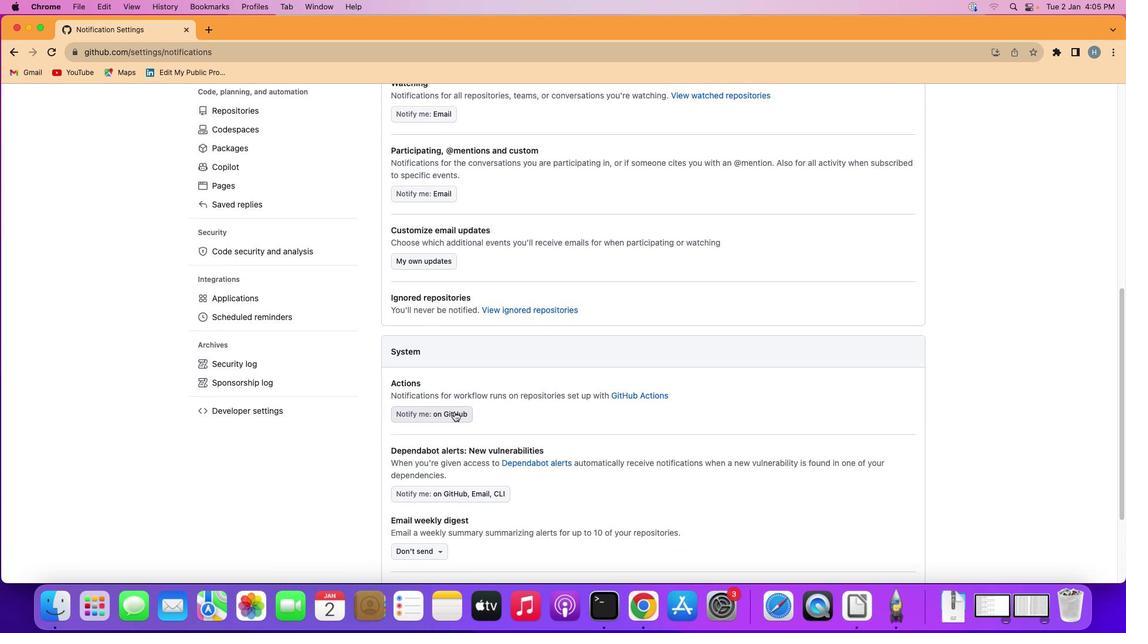 
Action: Mouse moved to (403, 488)
Screenshot: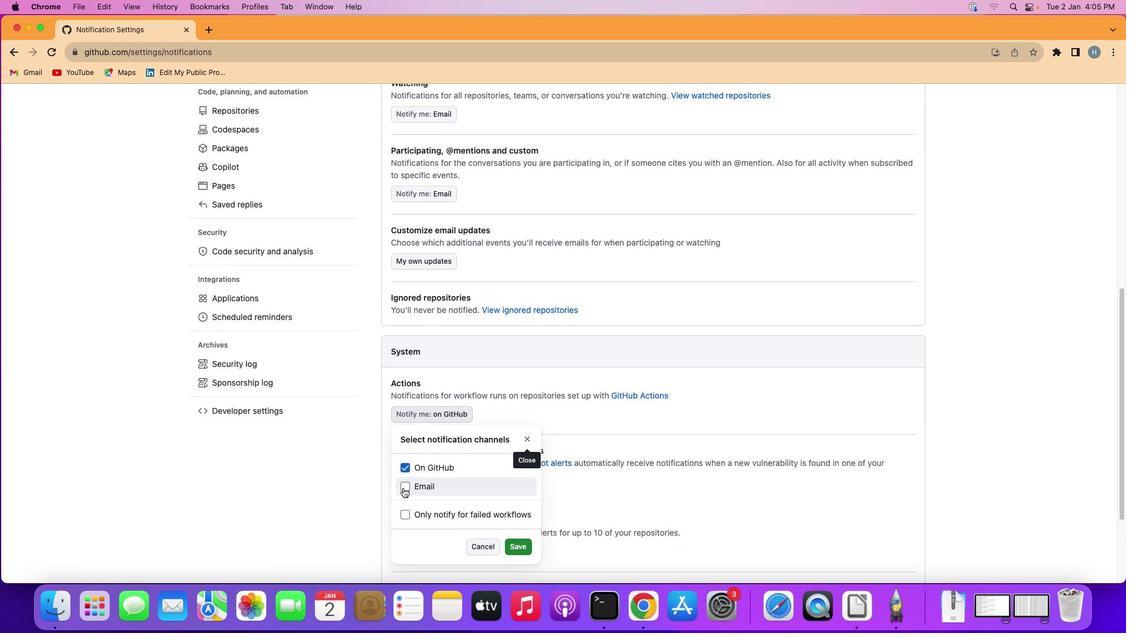 
Action: Mouse pressed left at (403, 488)
Screenshot: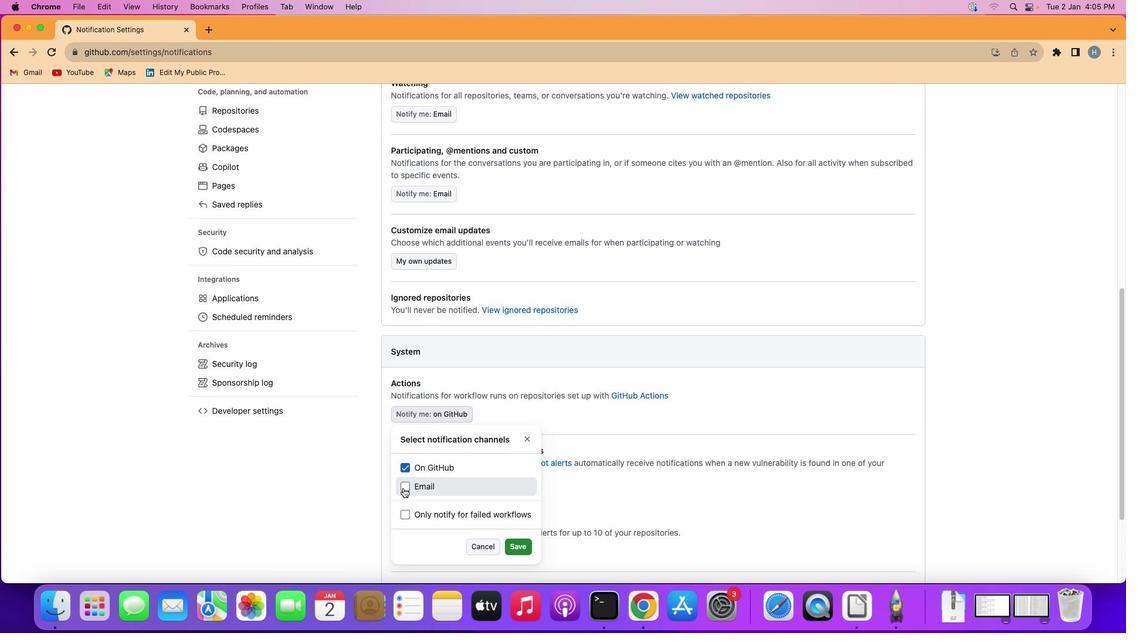 
Action: Mouse moved to (522, 547)
Screenshot: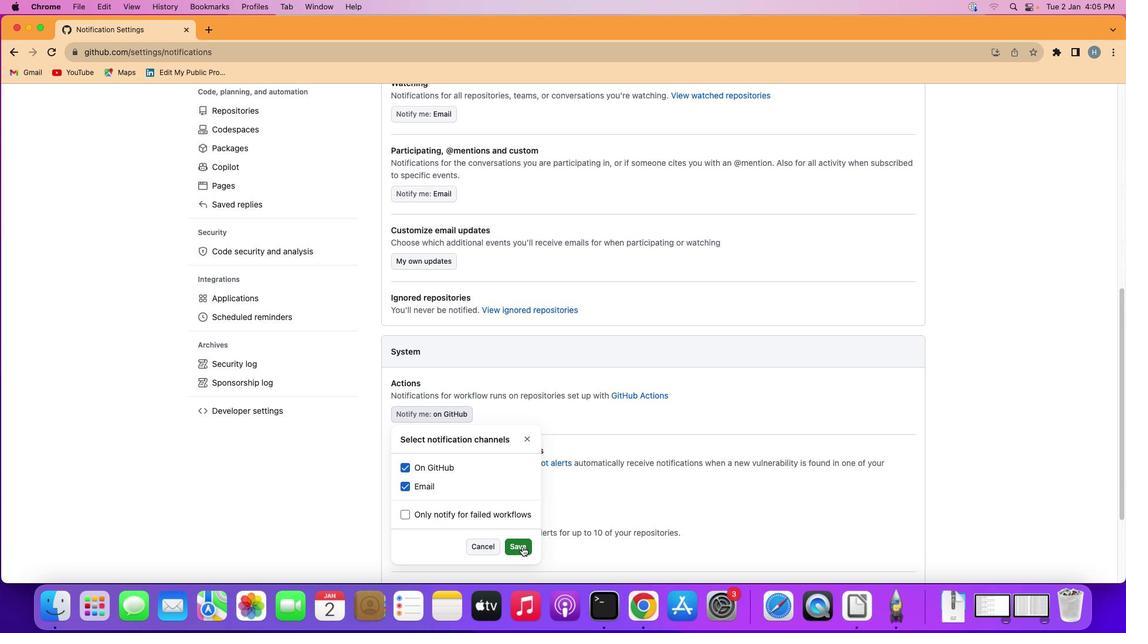 
Action: Mouse pressed left at (522, 547)
Screenshot: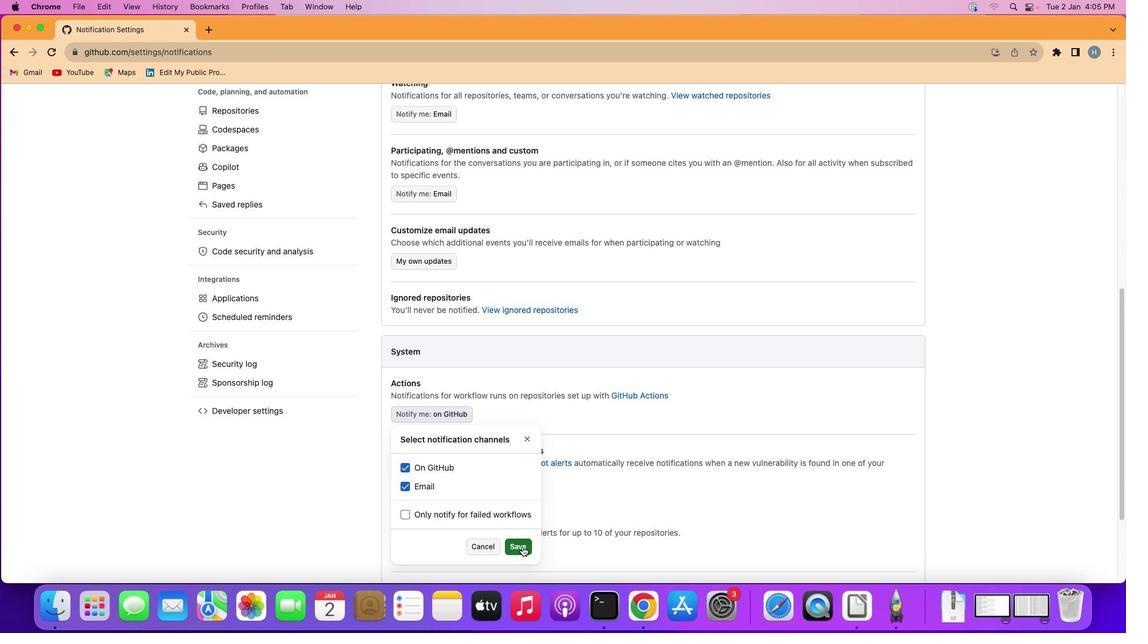 
